 Task: Create a modern business presentation template.
Action: Mouse moved to (66, 137)
Screenshot: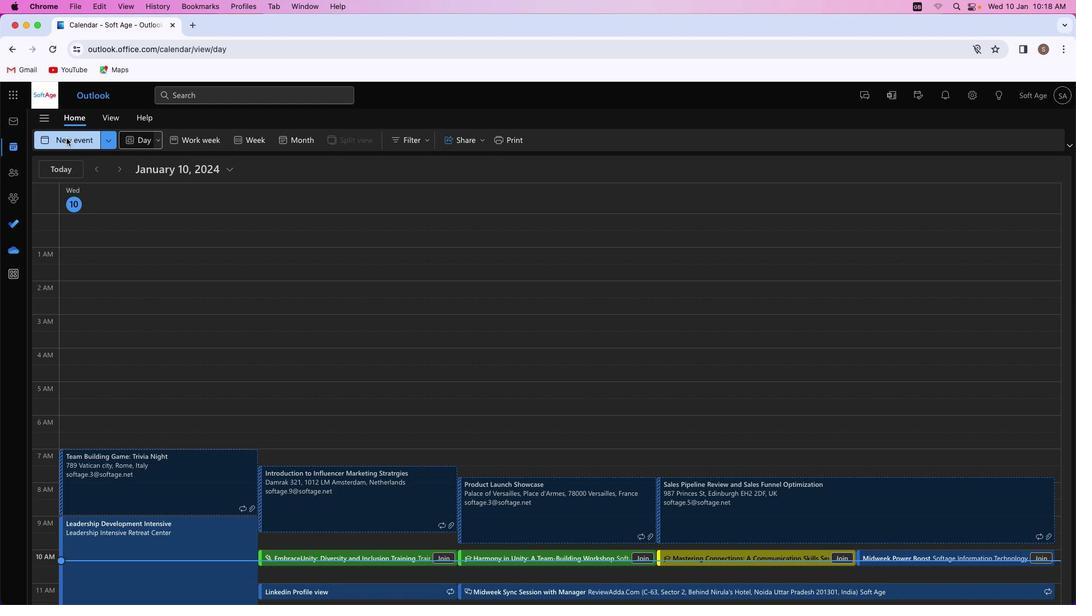 
Action: Mouse pressed left at (66, 137)
Screenshot: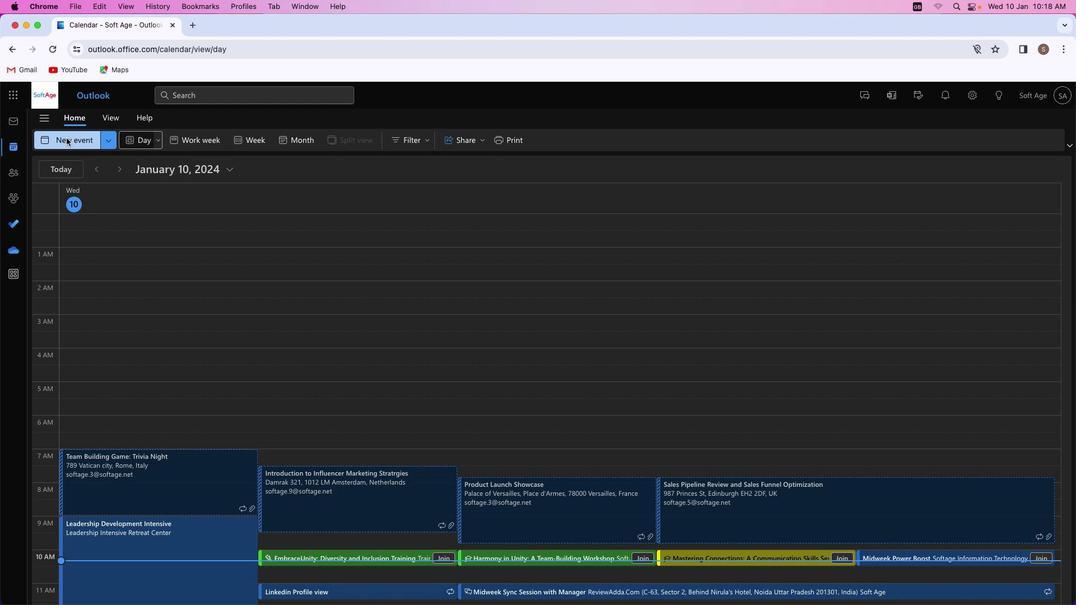 
Action: Mouse moved to (287, 205)
Screenshot: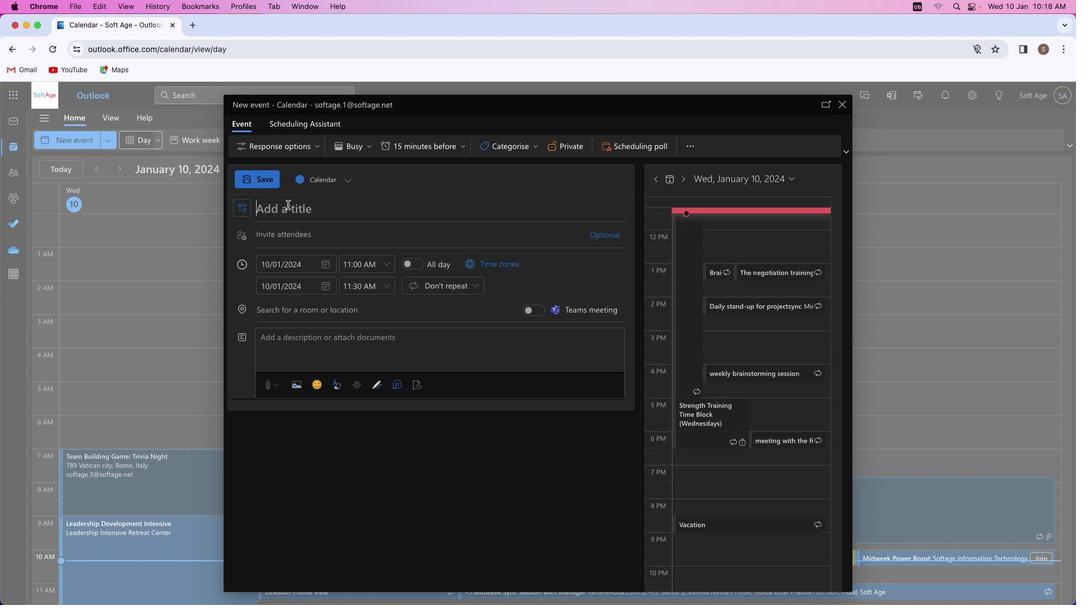 
Action: Mouse pressed left at (287, 205)
Screenshot: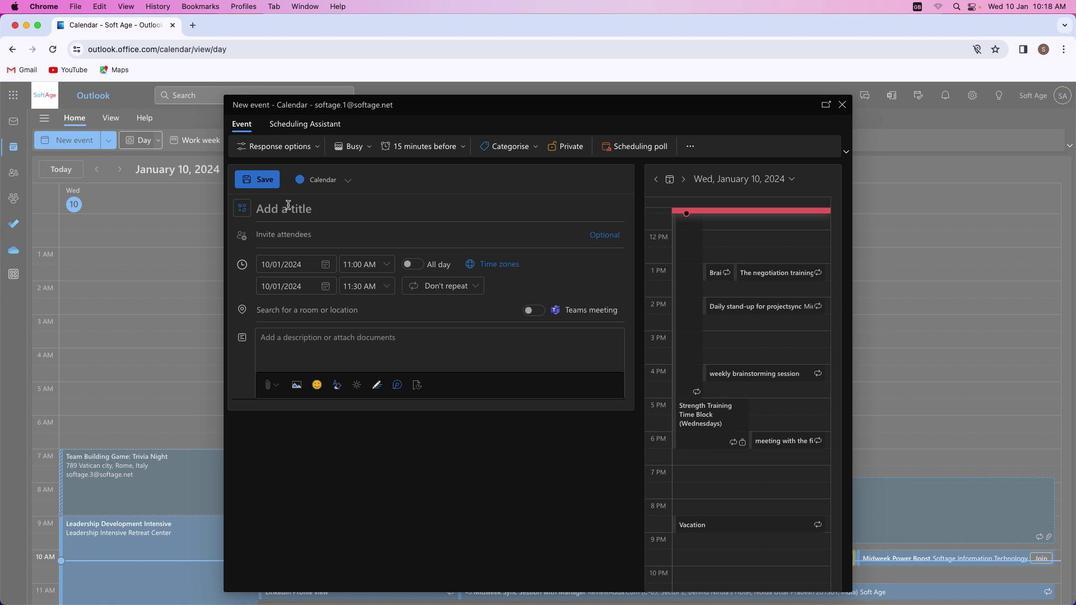 
Action: Key pressed Key.shift'S''o''l''v''e''r'Key.shift'S''p''h''e''r''e'Key.shift_r':'Key.spaceKey.shift_r'P''r''o''b''l''e''m''-'Key.shift'S''o''l''v''i''n''g'Key.spaceKey.shift'T''r''a''i''n''i''n''g'Key.space'f''o''r'Key.spaceKey.shift_r'P''e''a''k'Key.spaceKey.shift_r'P''e''r''f''o''r''m''a''n''c''e'
Screenshot: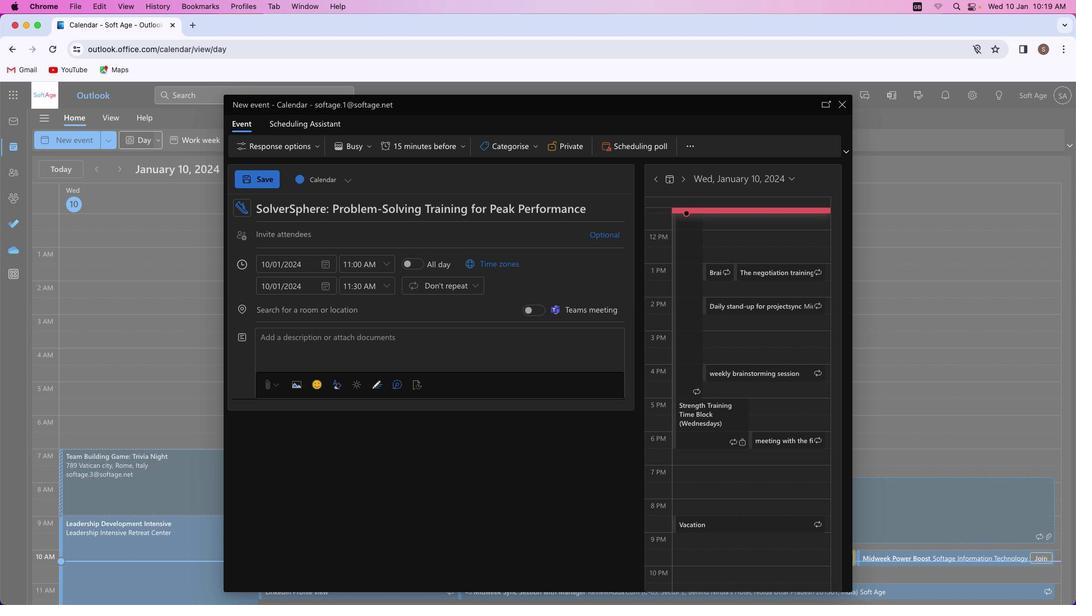 
Action: Mouse moved to (271, 235)
Screenshot: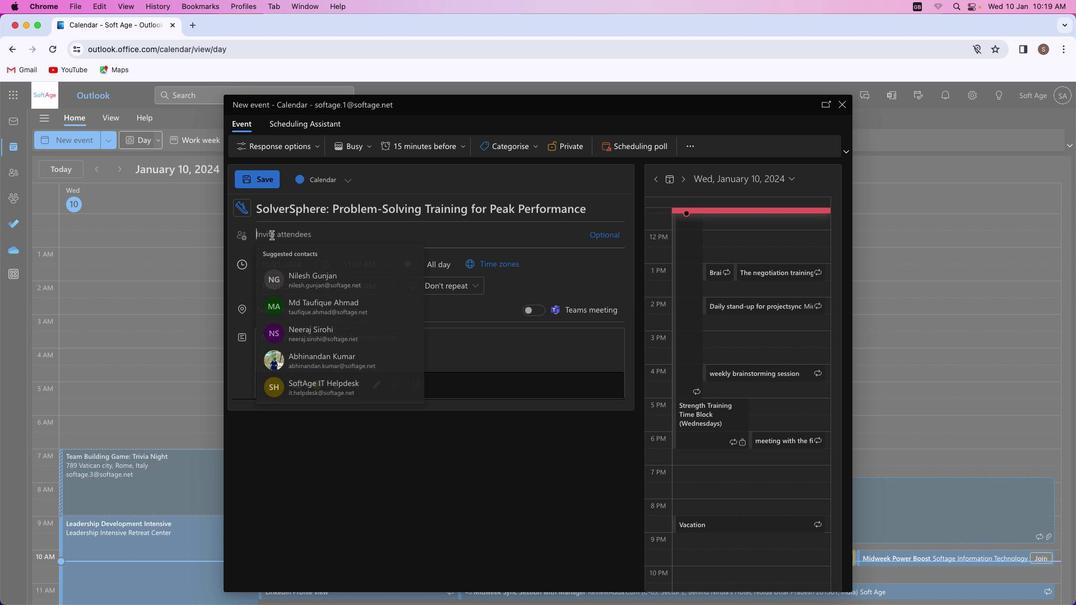 
Action: Mouse pressed left at (271, 235)
Screenshot: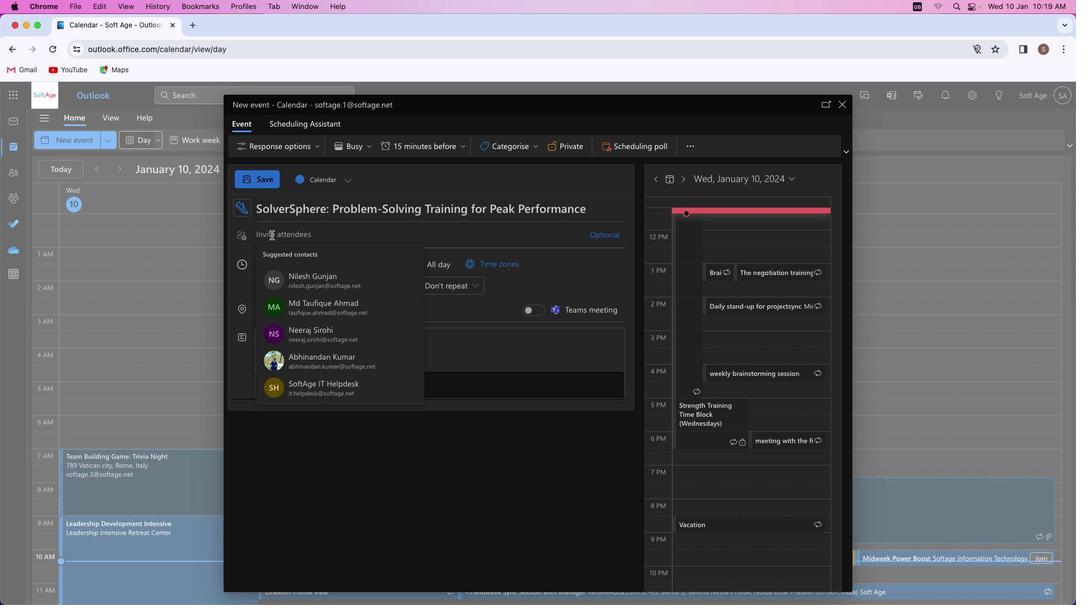 
Action: Key pressed 's''h''i''v''a''m''y''a''d''a'Key.space's''m'Key.leftKey.leftKey.backspaceKey.rightKey.rightKey.leftKey.left'v'Key.rightKey.right'4''1'Key.shift'@''o''u''t''l''o''o''k''.''c''o''m'
Screenshot: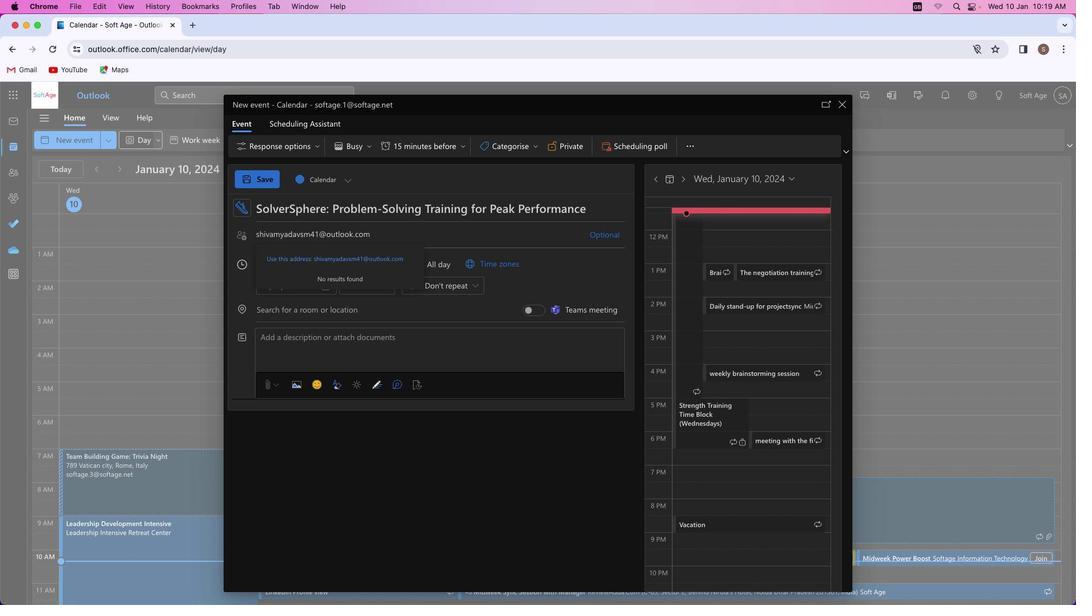 
Action: Mouse moved to (361, 254)
Screenshot: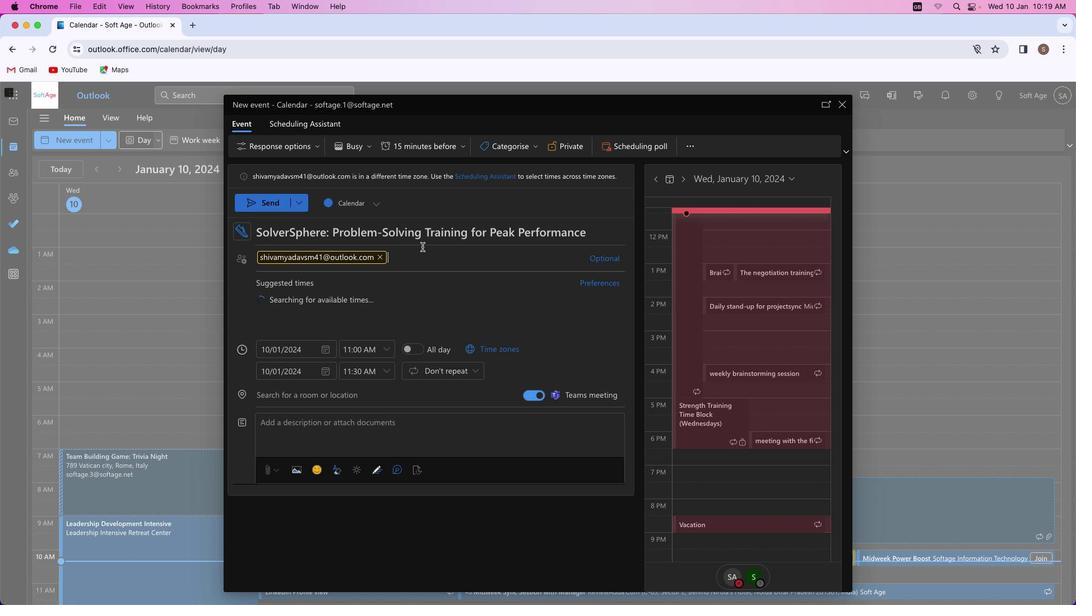
Action: Mouse pressed left at (361, 254)
Screenshot: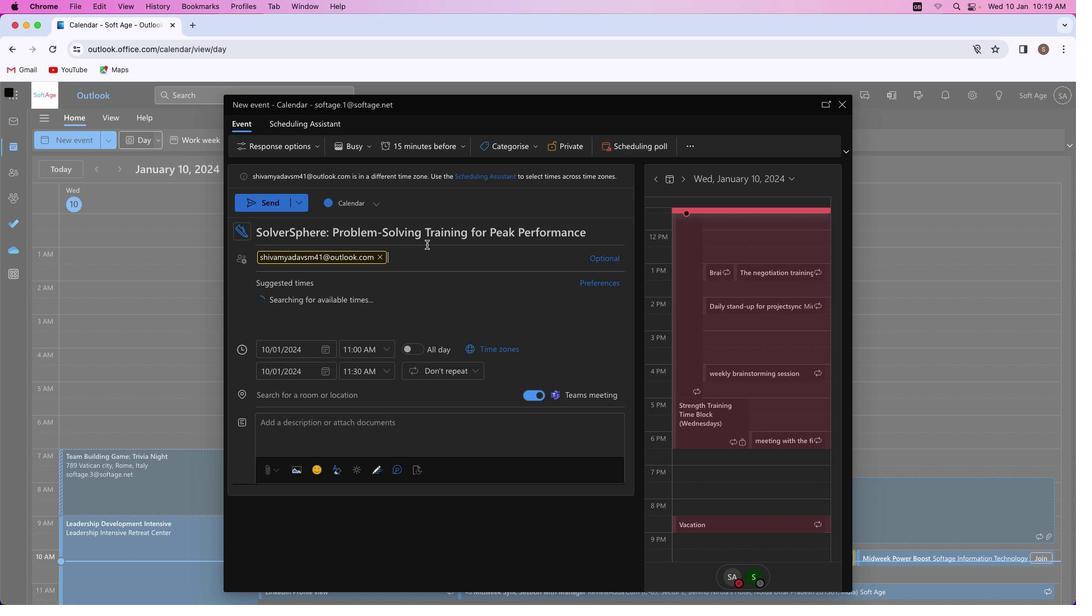 
Action: Mouse moved to (427, 244)
Screenshot: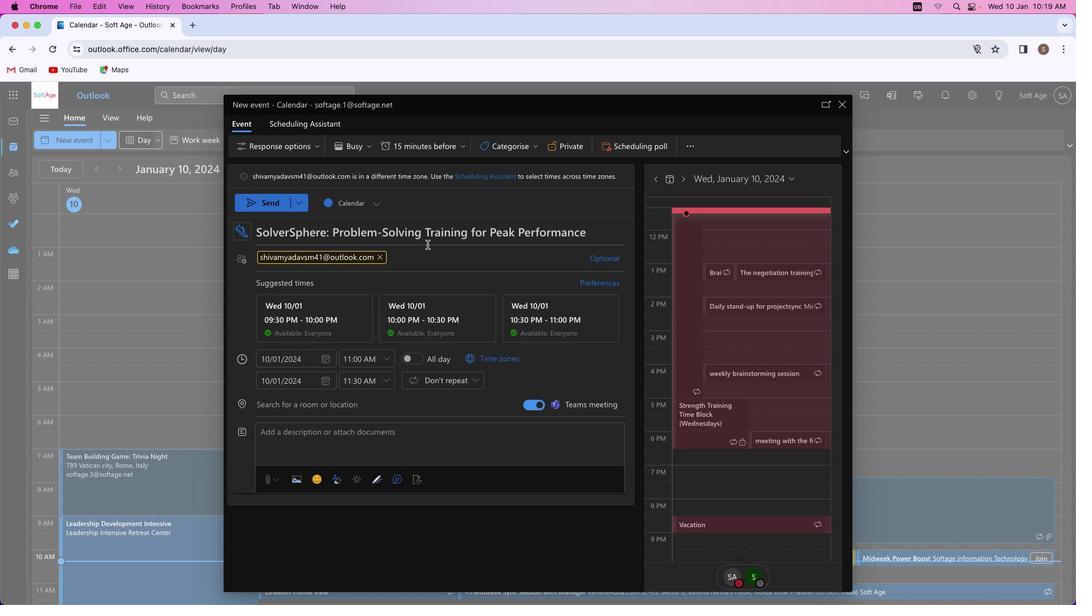 
Action: Key pressed Key.shift'A''k''a''s''h''r''a''j''p''u''t'Key.shift'@''o''u''t''l''o''o''k''.''c''o''m'
Screenshot: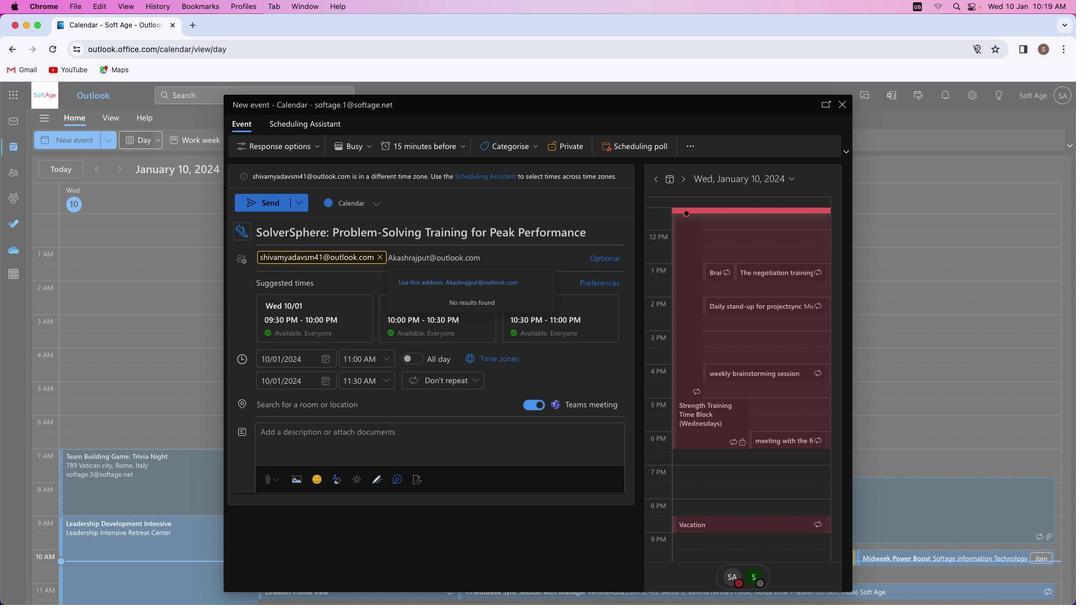 
Action: Mouse moved to (486, 280)
Screenshot: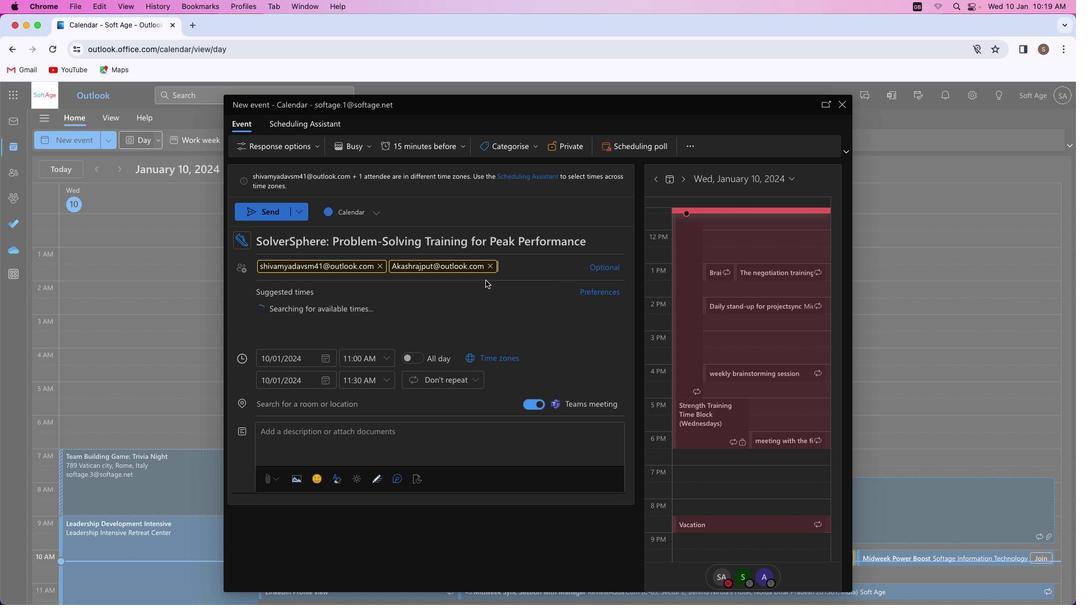
Action: Mouse pressed left at (486, 280)
Screenshot: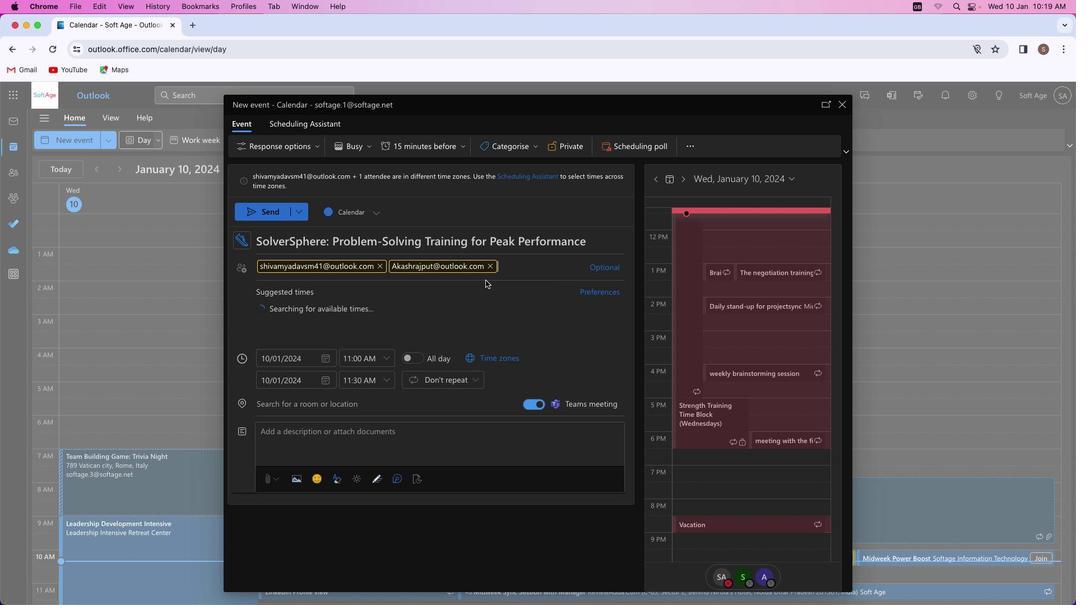 
Action: Mouse moved to (602, 268)
Screenshot: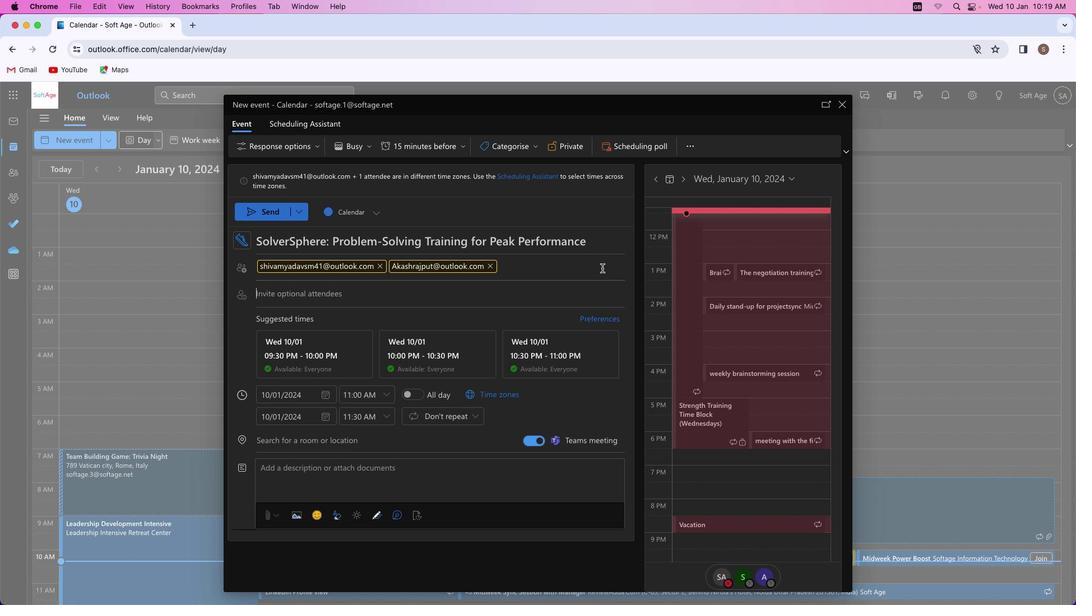 
Action: Mouse pressed left at (602, 268)
Screenshot: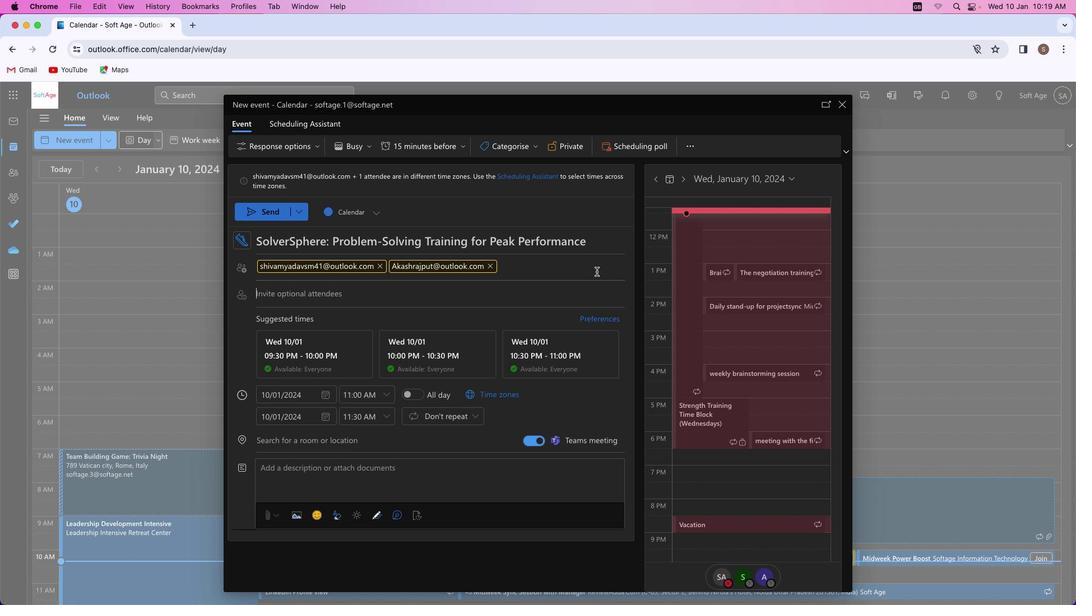 
Action: Mouse moved to (322, 293)
Screenshot: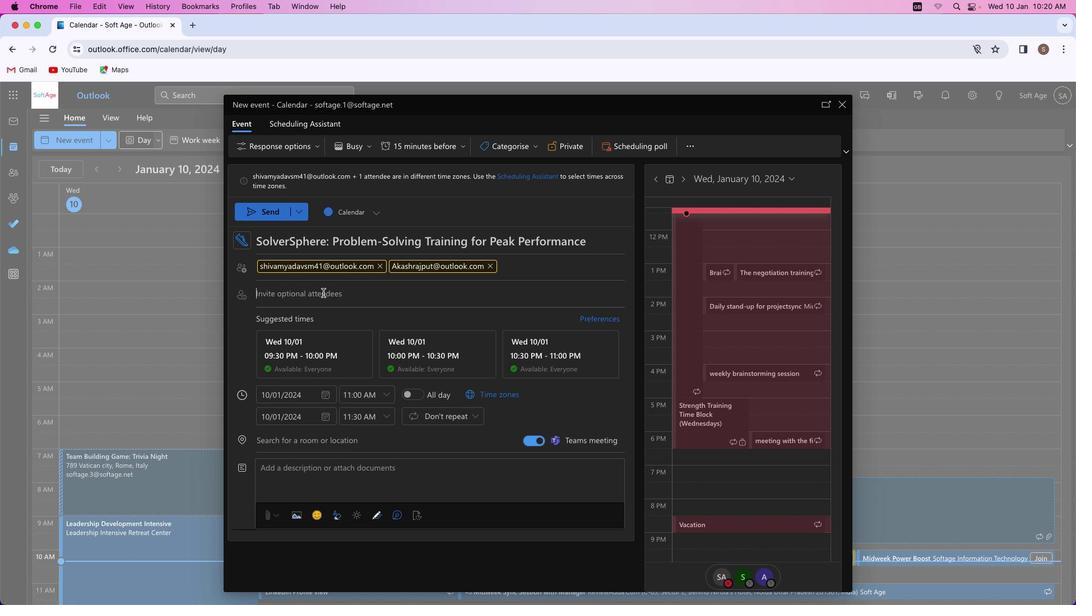 
Action: Key pressed Key.shift'M''u''k''k''u''n''d''1''0'Key.shift'@''o''u''t''l''o''o''k''c'Key.backspace'.''c''o''m'
Screenshot: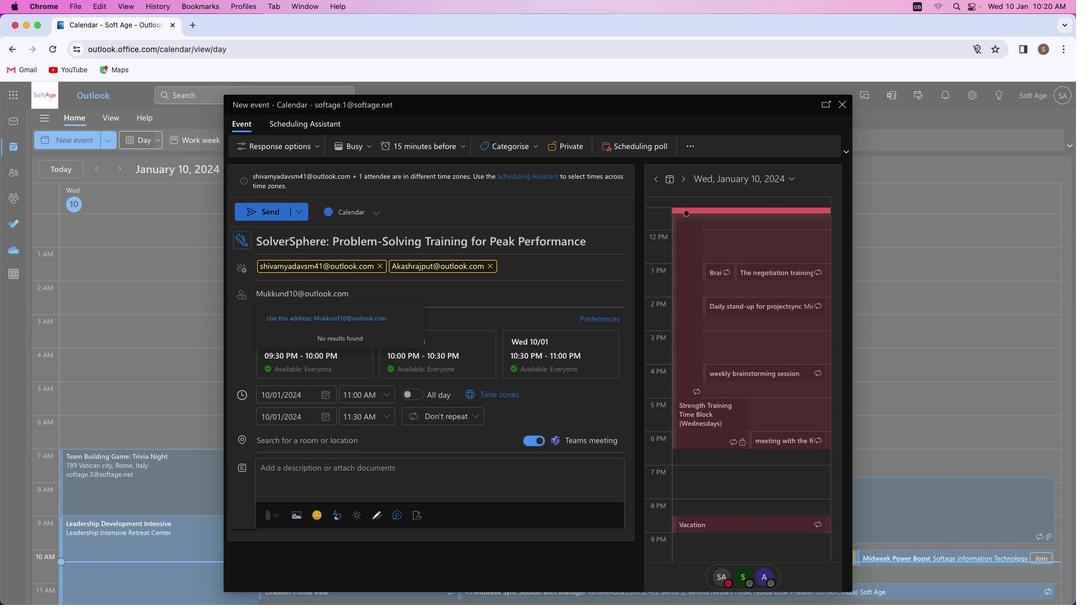 
Action: Mouse moved to (375, 316)
Screenshot: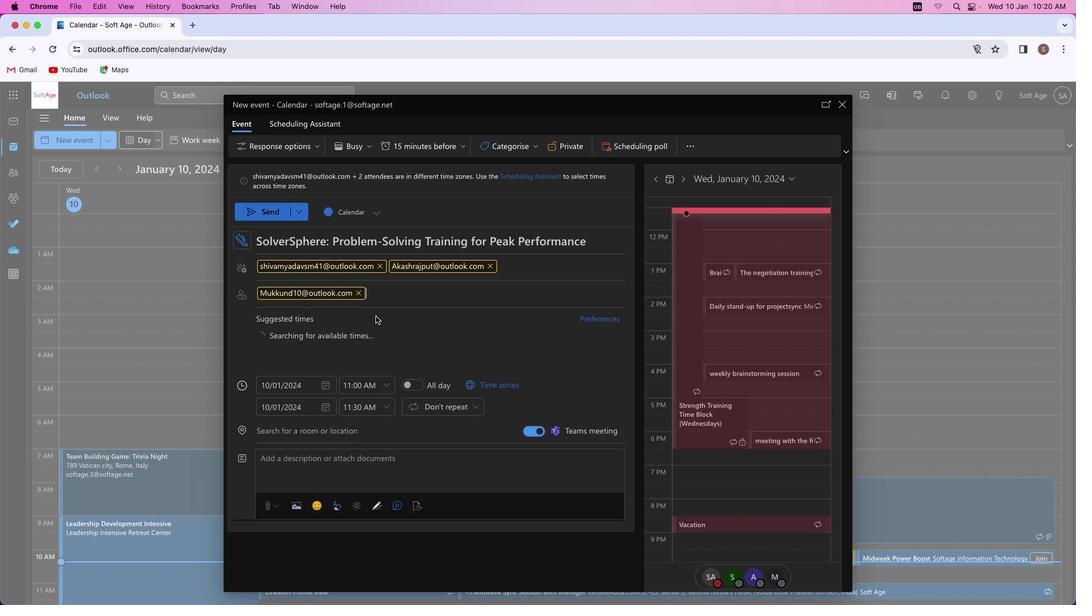 
Action: Mouse pressed left at (375, 316)
Screenshot: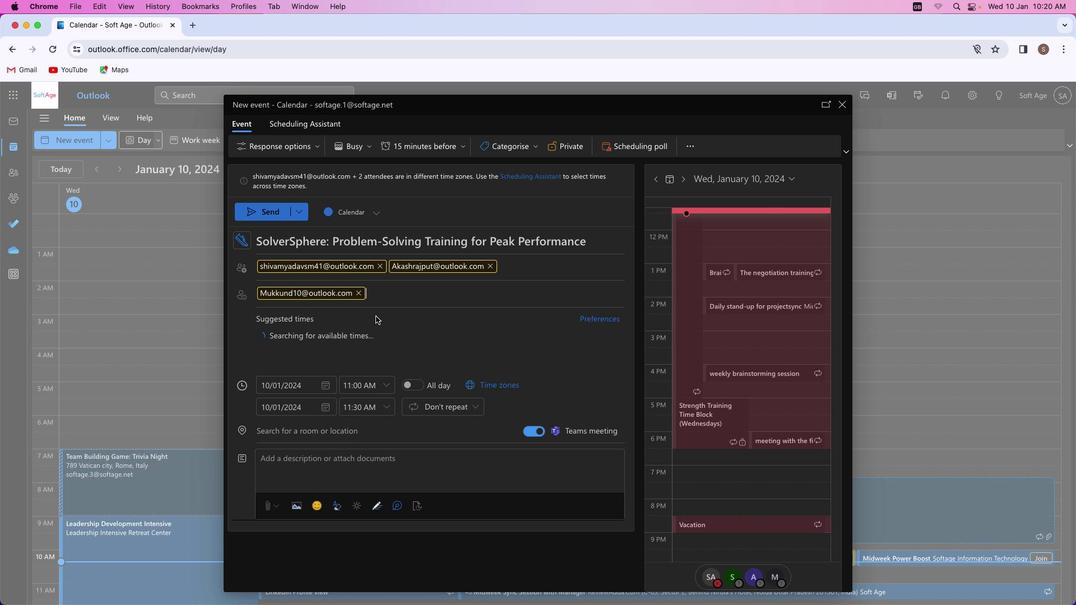 
Action: Mouse moved to (333, 439)
Screenshot: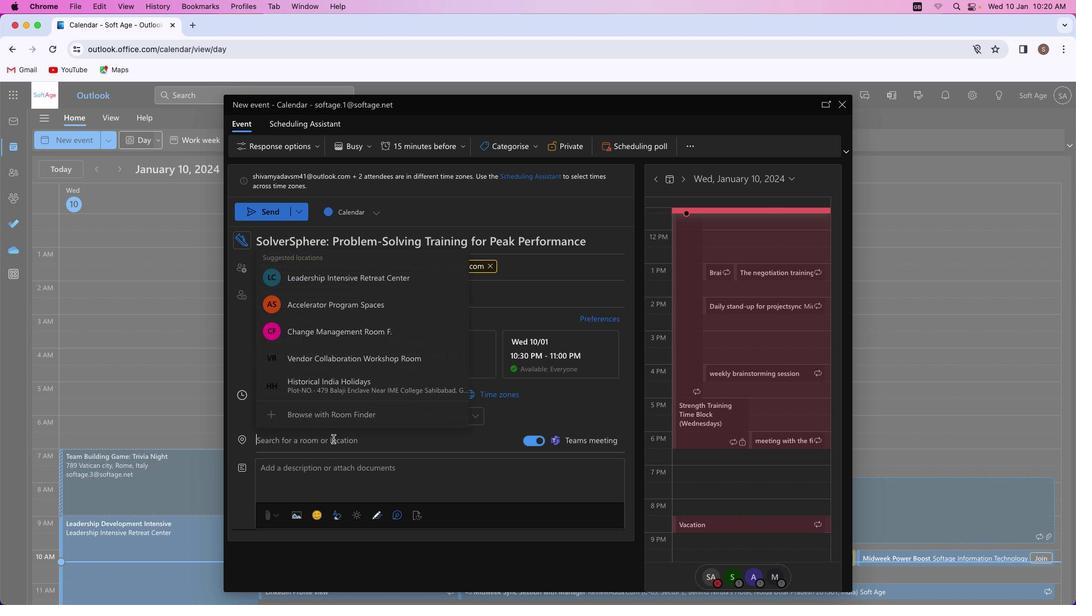 
Action: Mouse pressed left at (333, 439)
Screenshot: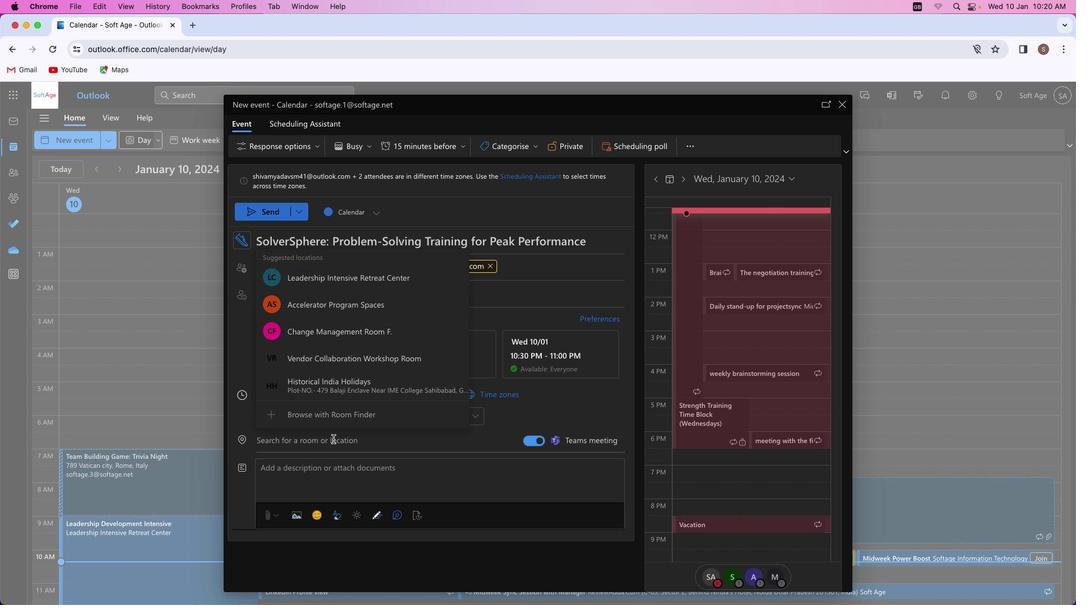 
Action: Key pressed Key.shift'T''r''a''i''n''i''n''g'
Screenshot: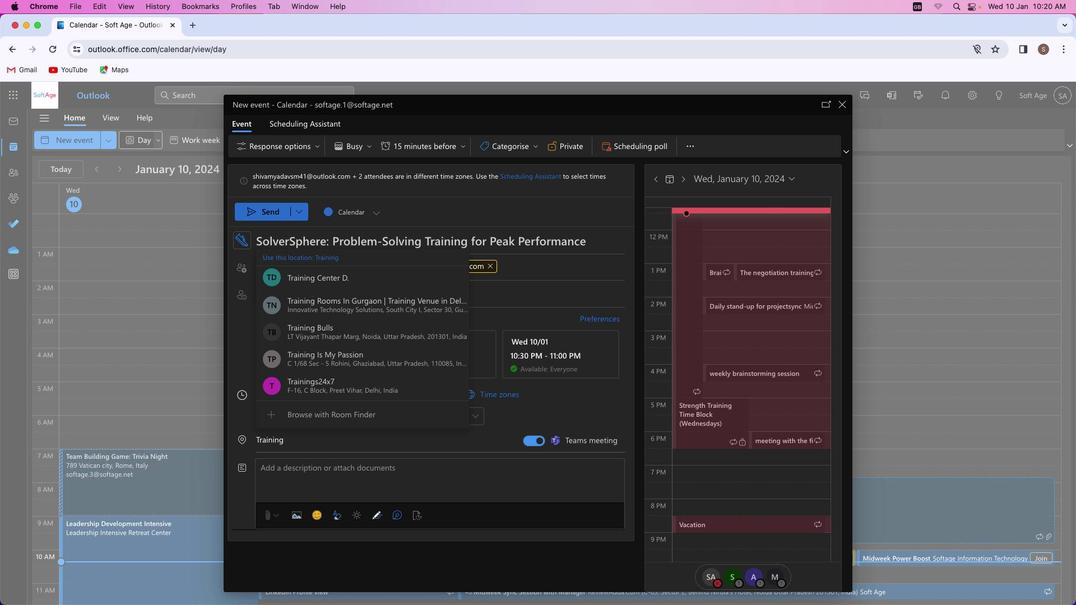 
Action: Mouse moved to (337, 316)
Screenshot: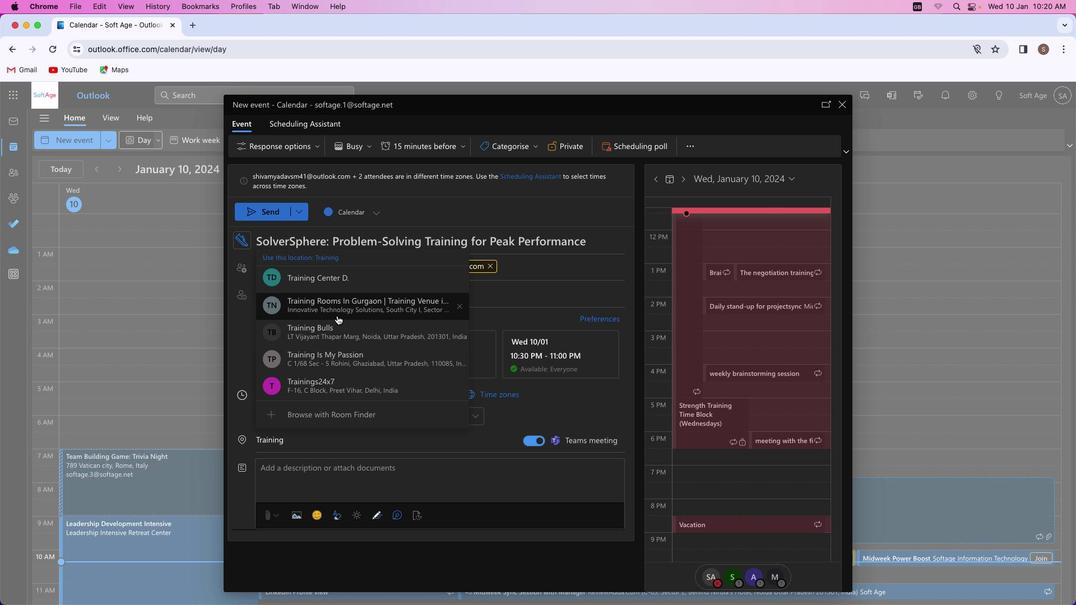 
Action: Mouse pressed left at (337, 316)
Screenshot: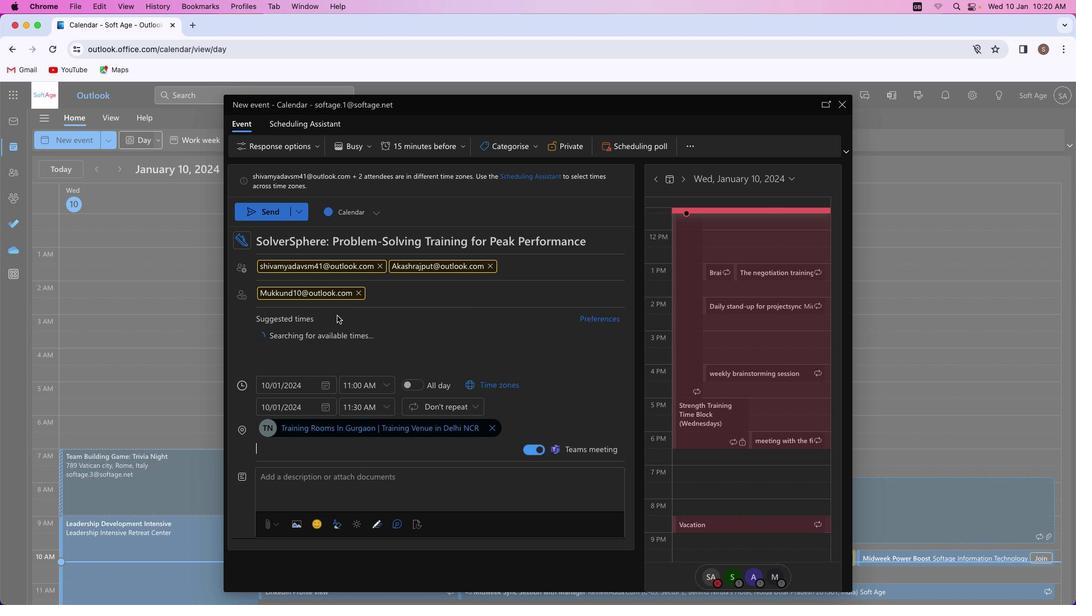 
Action: Mouse moved to (353, 494)
Screenshot: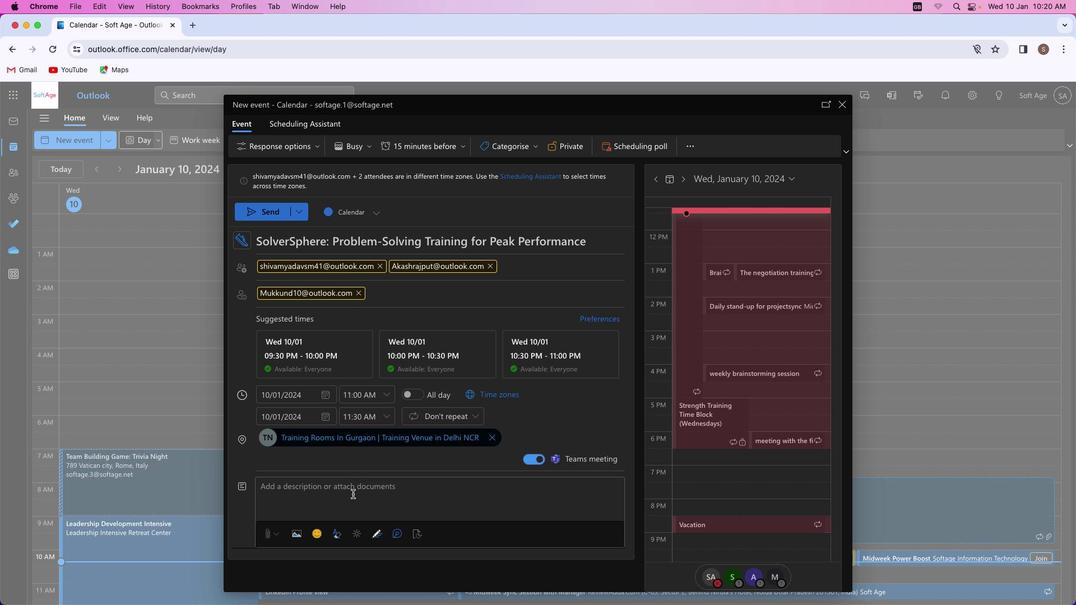 
Action: Mouse pressed left at (353, 494)
Screenshot: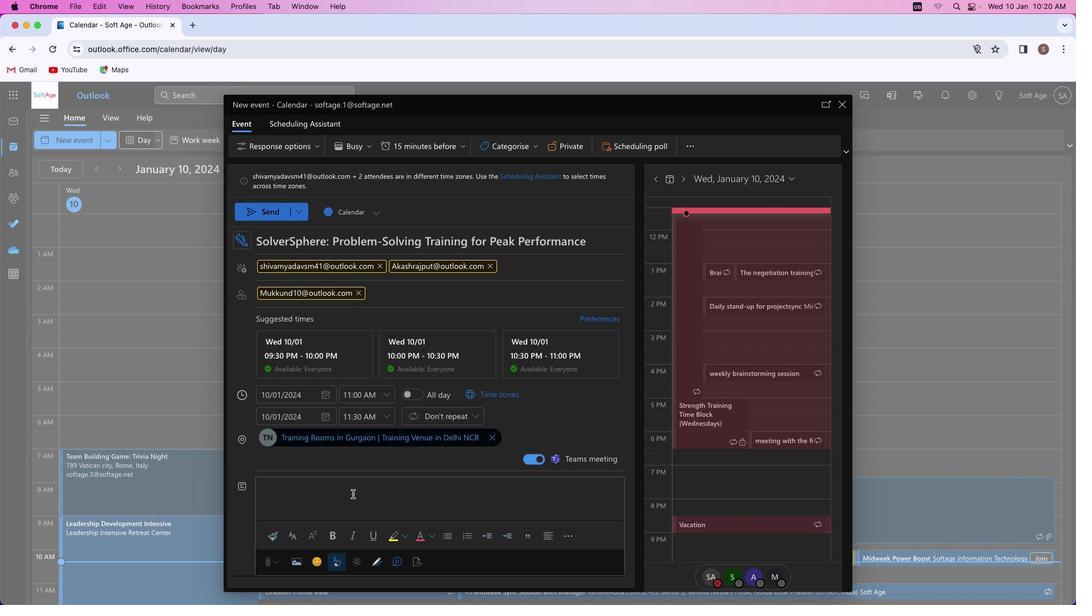 
Action: Key pressed Key.shift_r'U''n''l''e''a''s''h'Key.space't''h''e'Key.space'p''o''w''e''r'Key.space'o''f'Key.space's''t''r''a''t''e''g''i''c'Key.space't''h''i''n''k''i''n''g'Key.space'a''n''d'Key.space'c''o''l''l''a''b''o''r''a''t''i''o''v'Key.leftKey.backspaceKey.right'e'Key.space'p''r''o''b''l''e''m''-''s''o''l''v''i''n''g'Key.space'i''n'Key.space'o''u''r'Key.space't''r''a''i''n''i''n''g''.'Key.spaceKey.shift'E''q''u''i''p'Key.space'y''o''u''r'Key.space't''e''a''m'Key.space'w''i''t''h'Key.space't''o''o''l''s'Key.space't''o'Key.space't''a''c''k''l''e'Key.space'c''h''a''l''l''e''n''g''e''s'Key.space'e''f''f''e''c''t''i''v''e''l''y'Key.space'a''n''d'Key.space'd''r''i''v''e'Key.space'i''n''n''o''v''a''t''i''o''n''.'
Screenshot: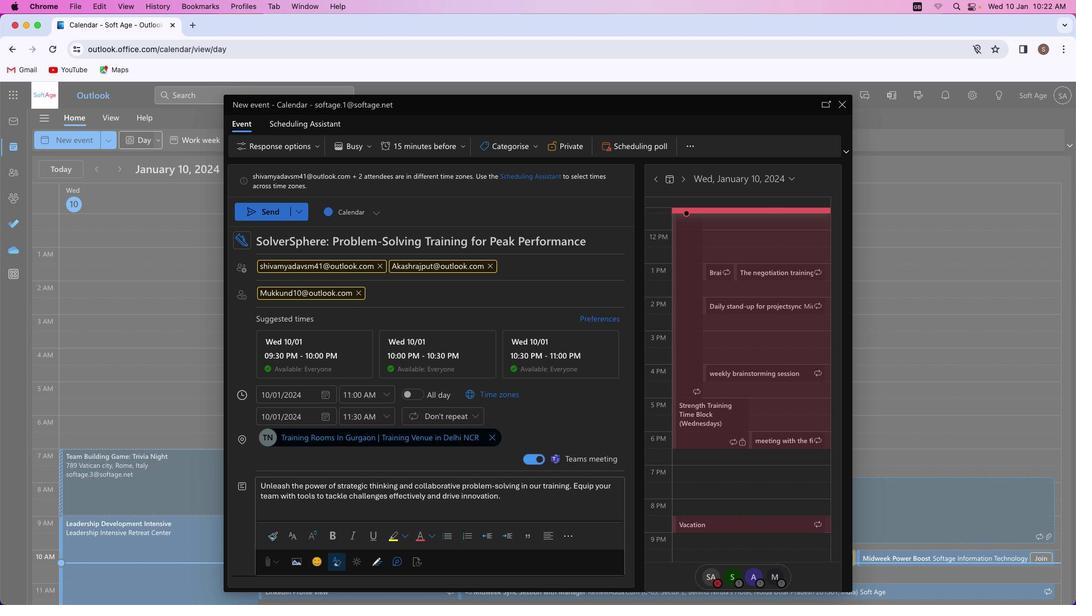 
Action: Mouse moved to (570, 487)
Screenshot: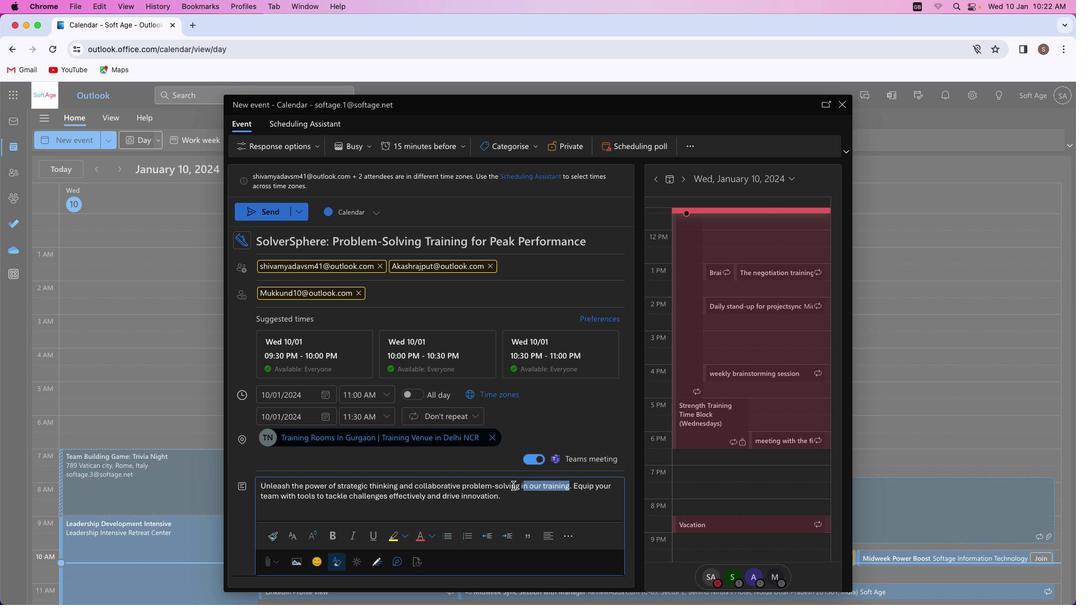 
Action: Mouse pressed left at (570, 487)
Screenshot: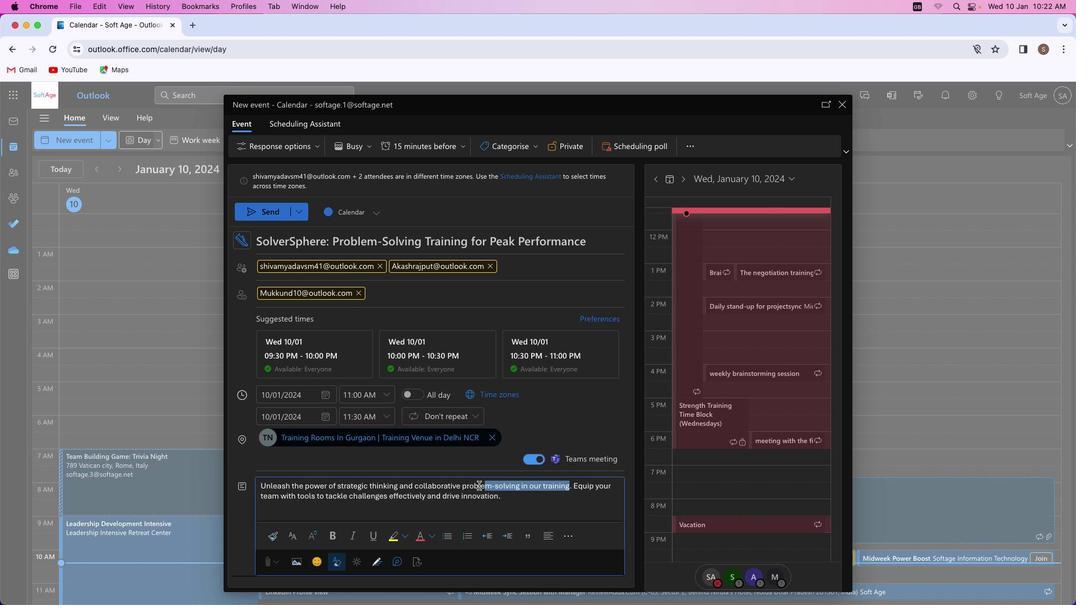 
Action: Mouse moved to (333, 536)
Screenshot: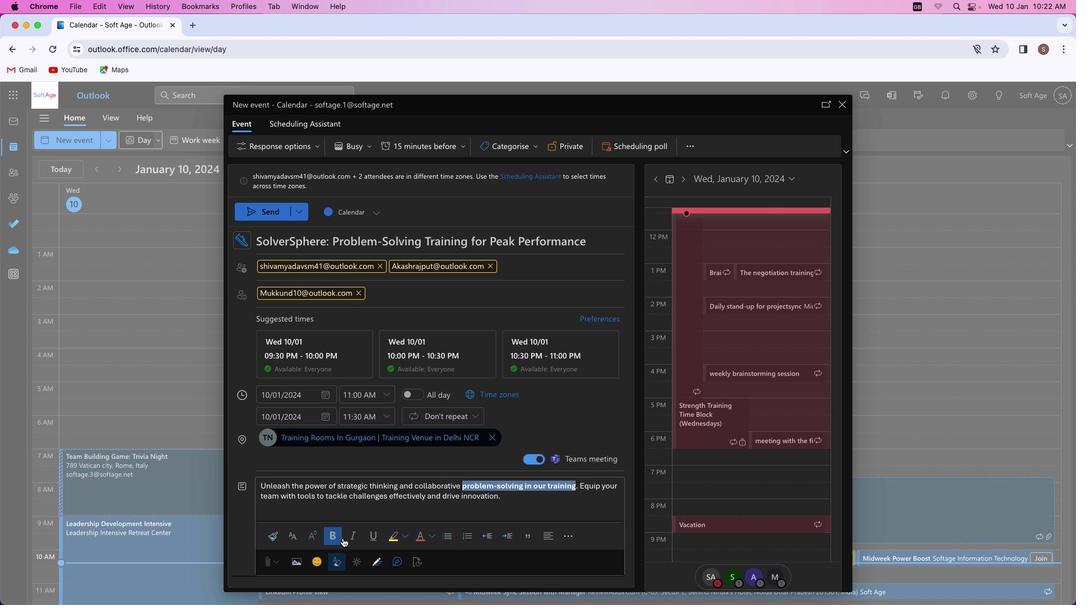 
Action: Mouse pressed left at (333, 536)
Screenshot: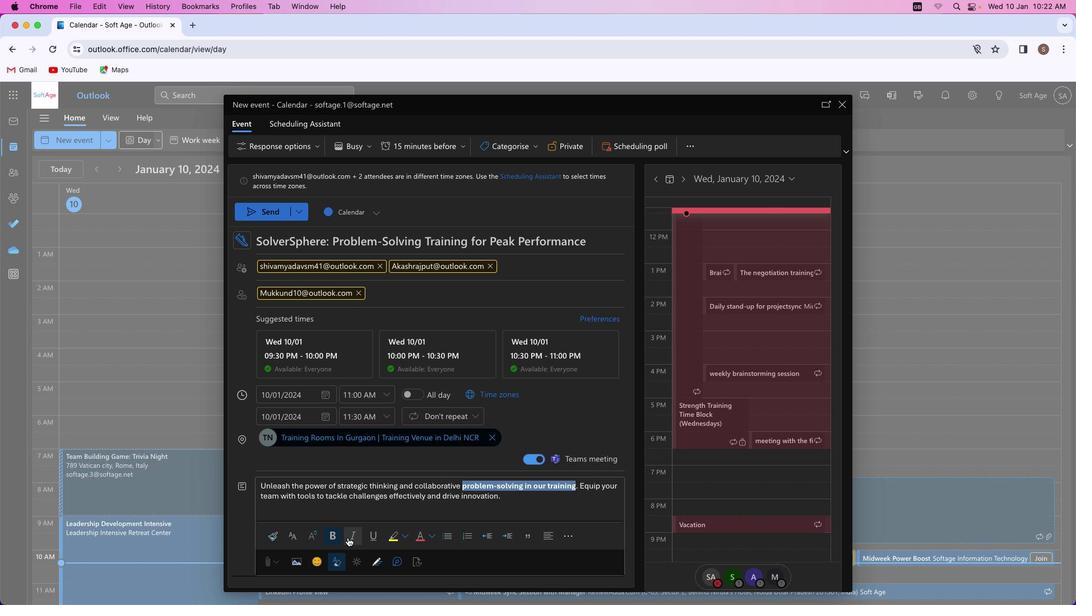 
Action: Mouse moved to (349, 537)
Screenshot: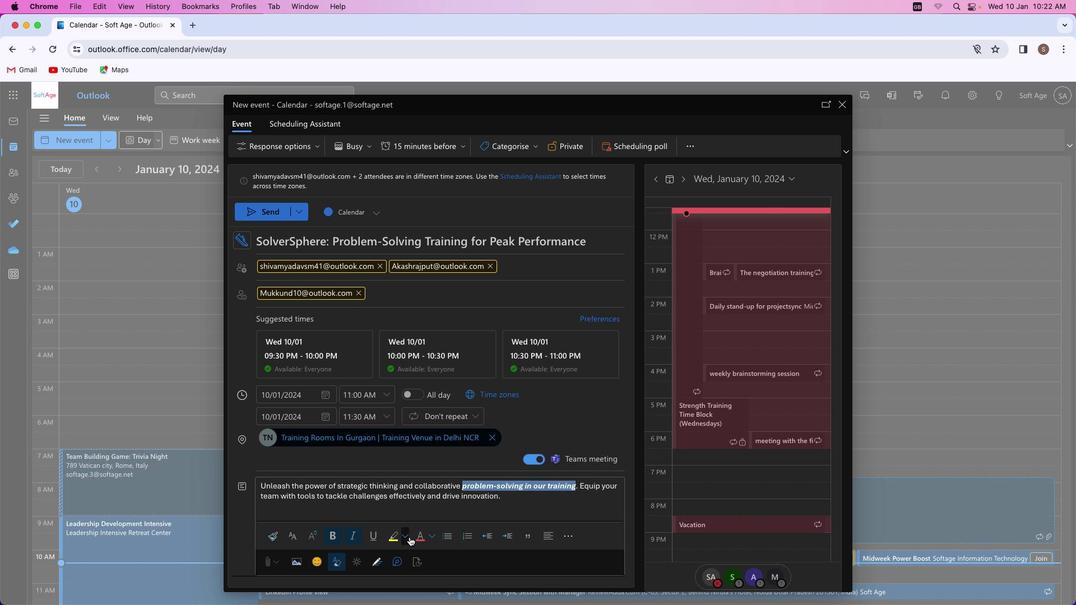 
Action: Mouse pressed left at (349, 537)
Screenshot: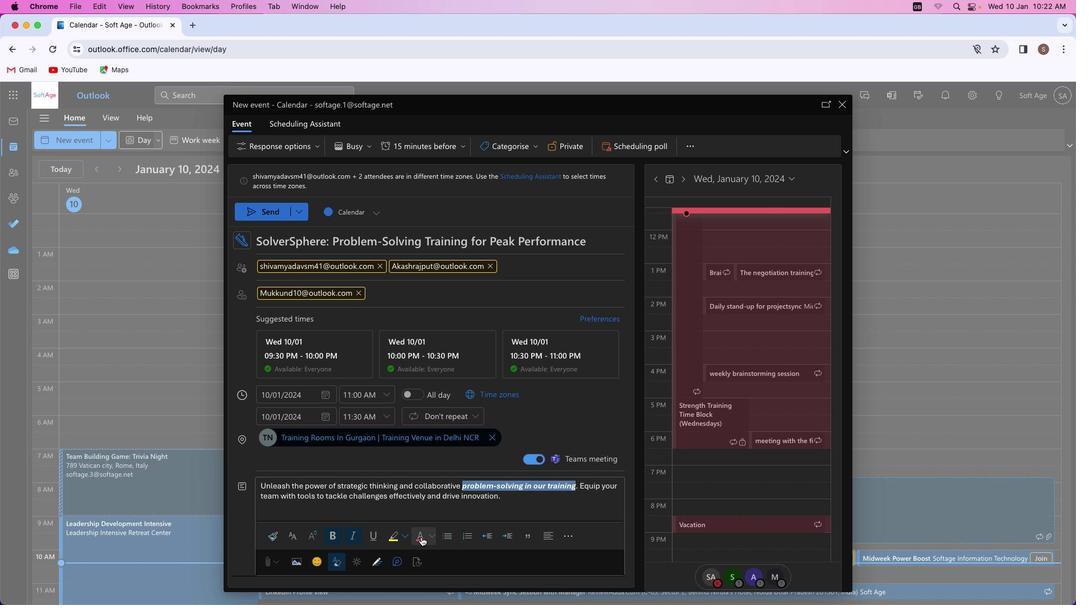 
Action: Mouse moved to (434, 535)
Screenshot: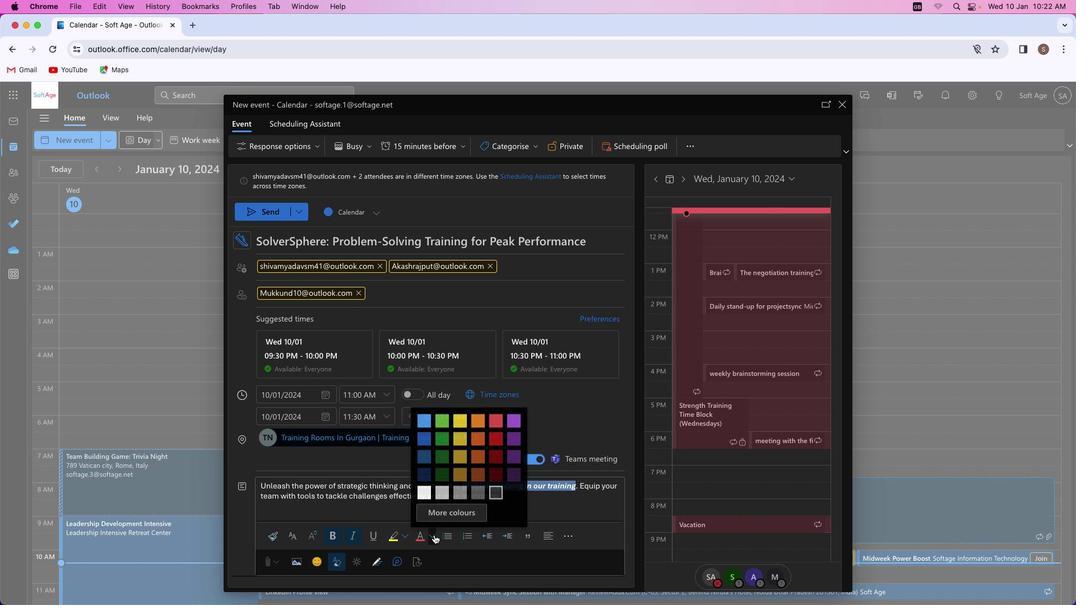 
Action: Mouse pressed left at (434, 535)
Screenshot: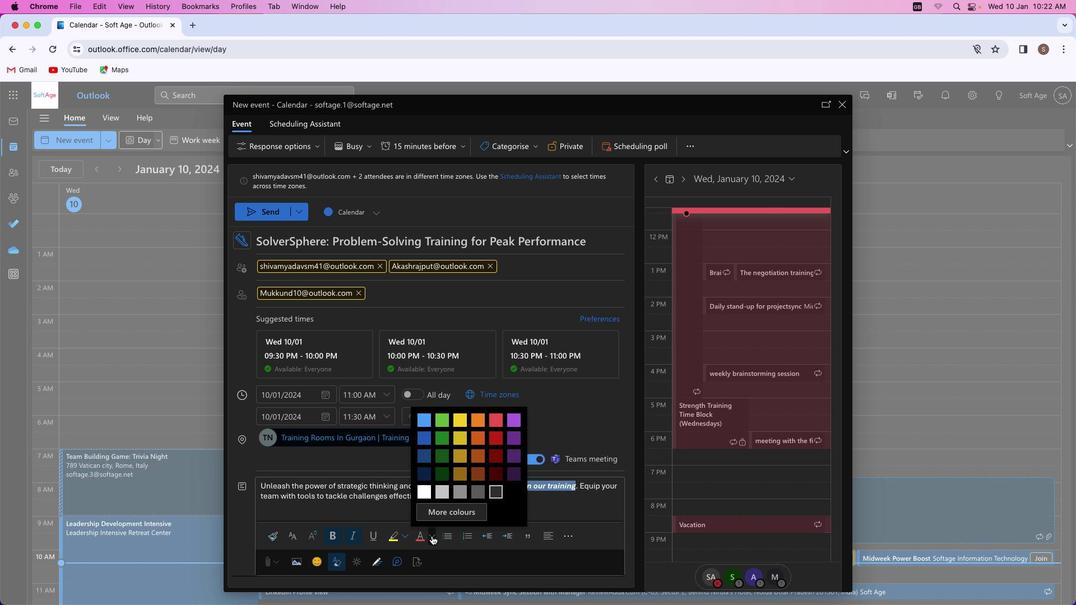 
Action: Mouse moved to (445, 473)
Screenshot: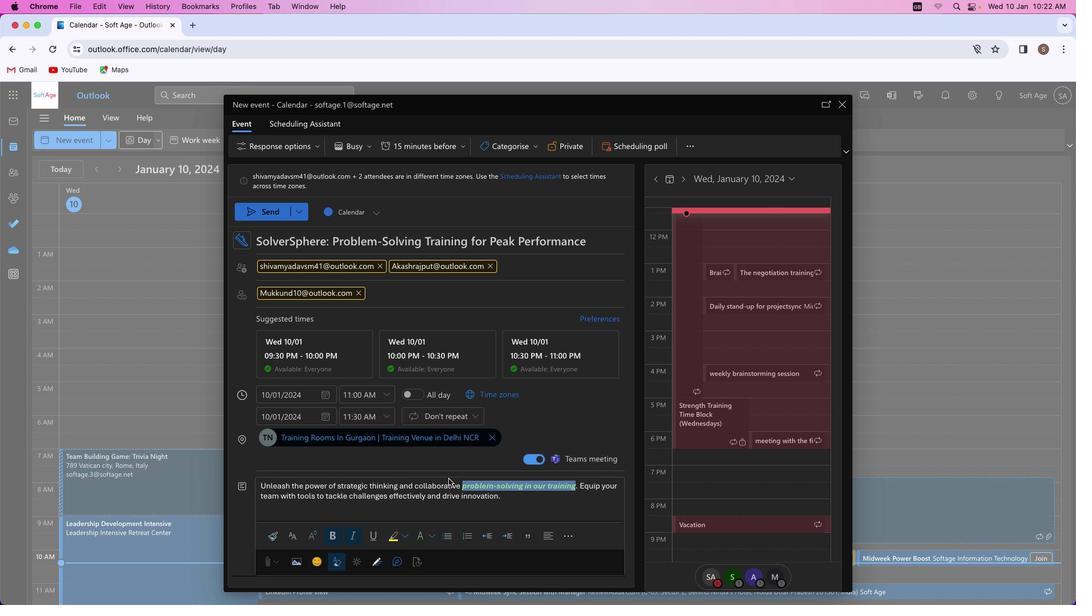 
Action: Mouse pressed left at (445, 473)
Screenshot: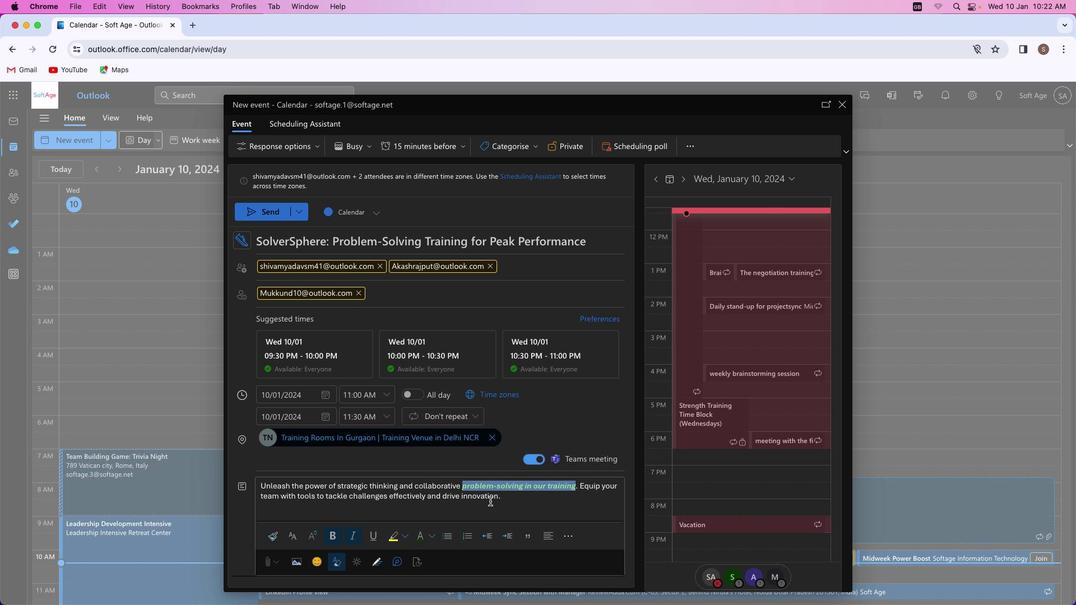 
Action: Mouse moved to (517, 506)
Screenshot: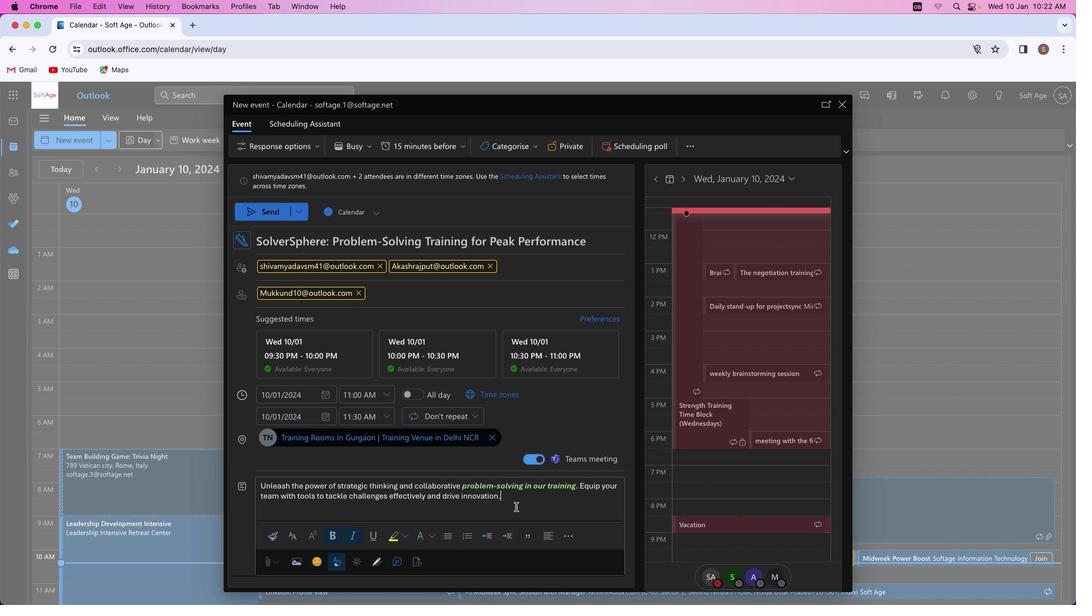 
Action: Mouse pressed left at (517, 506)
Screenshot: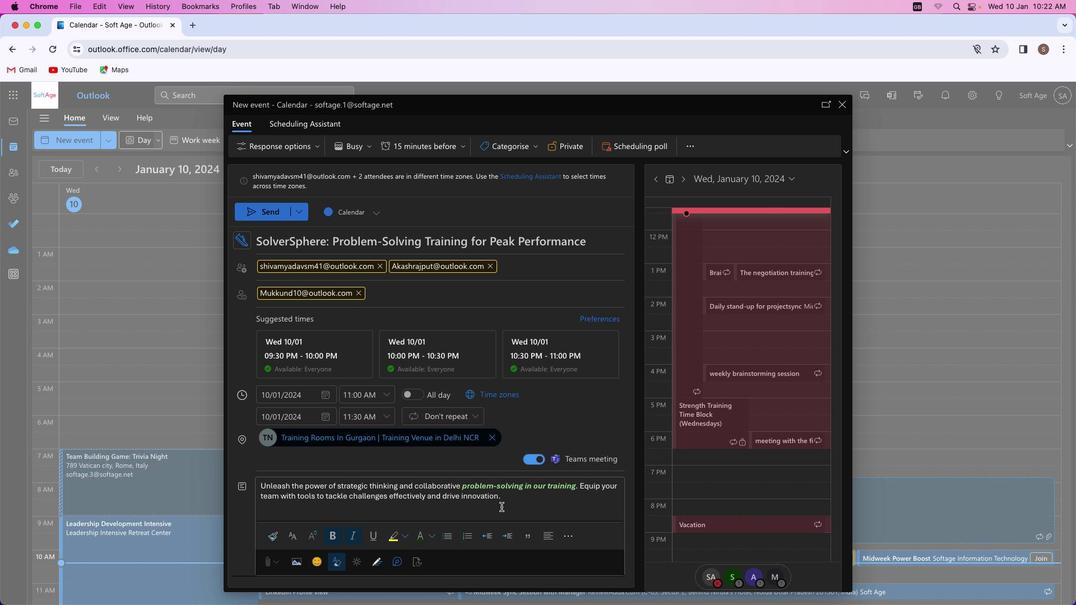 
Action: Mouse moved to (513, 498)
Screenshot: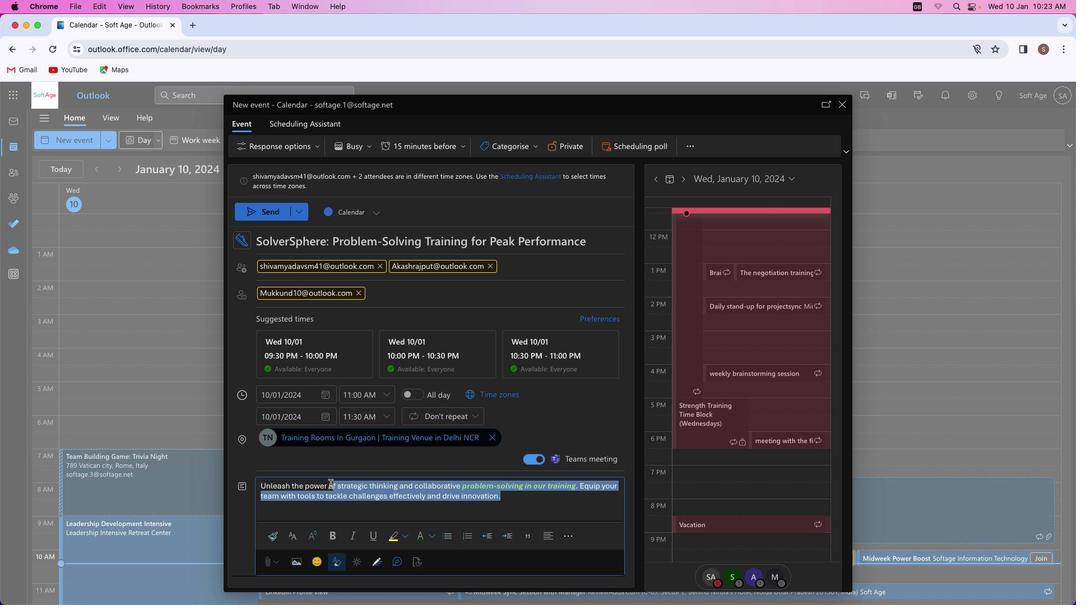 
Action: Mouse pressed left at (513, 498)
Screenshot: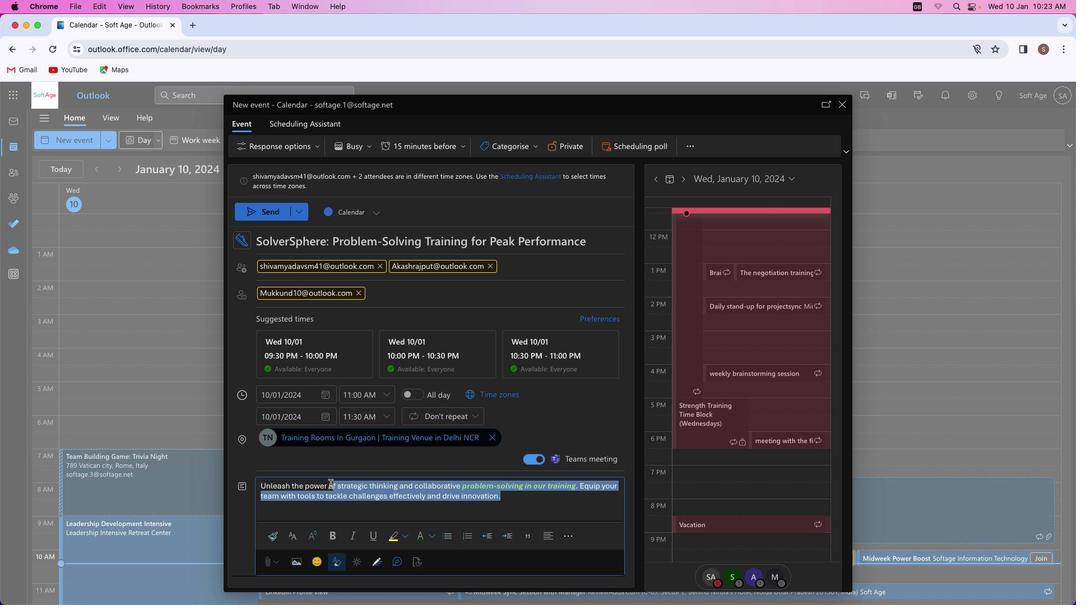 
Action: Mouse moved to (270, 536)
Screenshot: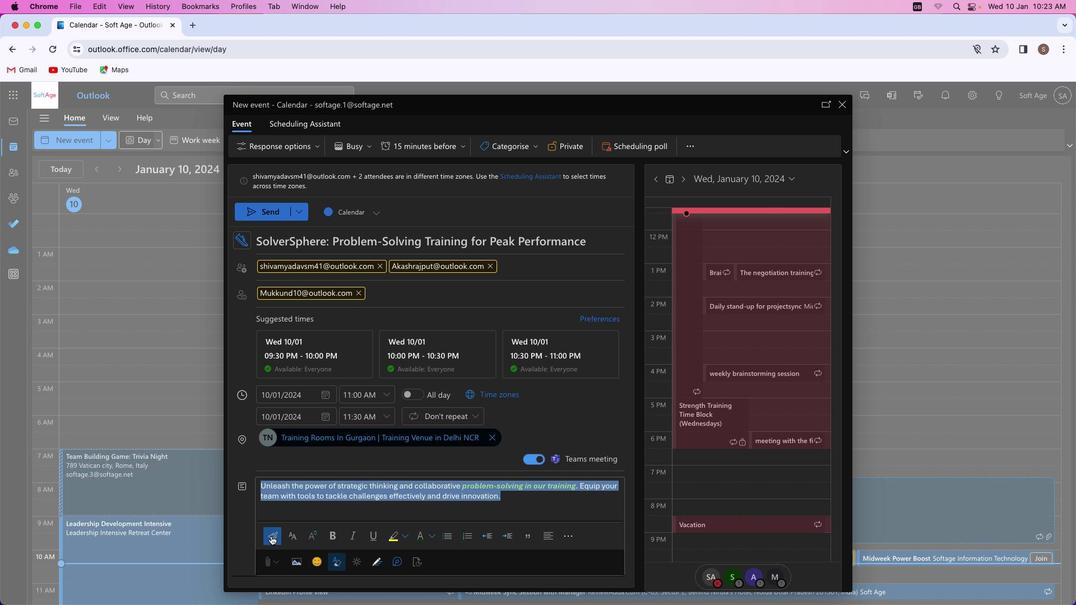 
Action: Mouse pressed left at (270, 536)
Screenshot: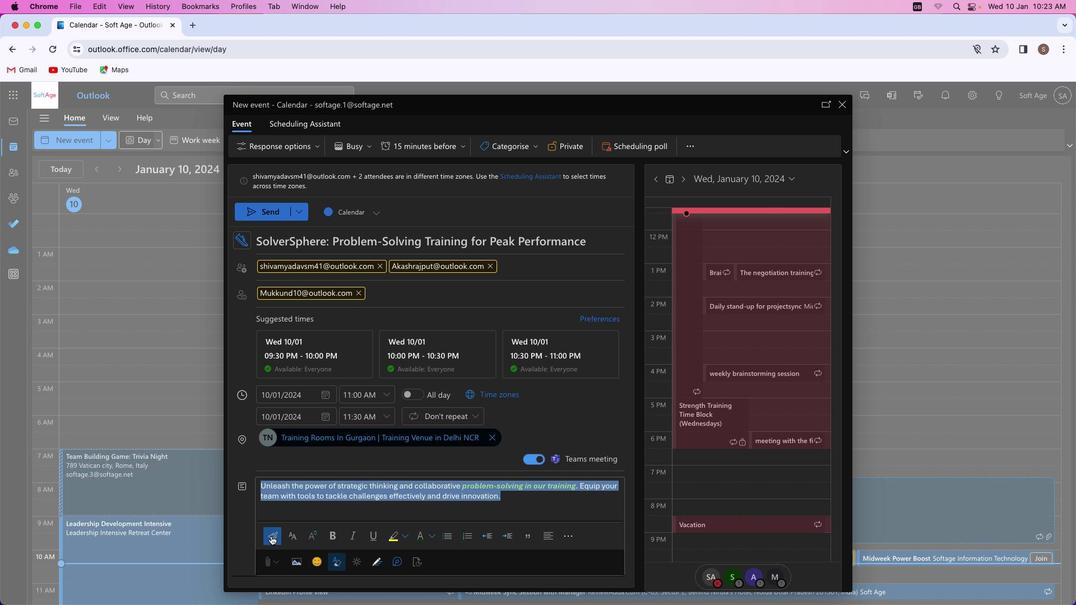 
Action: Mouse moved to (316, 494)
Screenshot: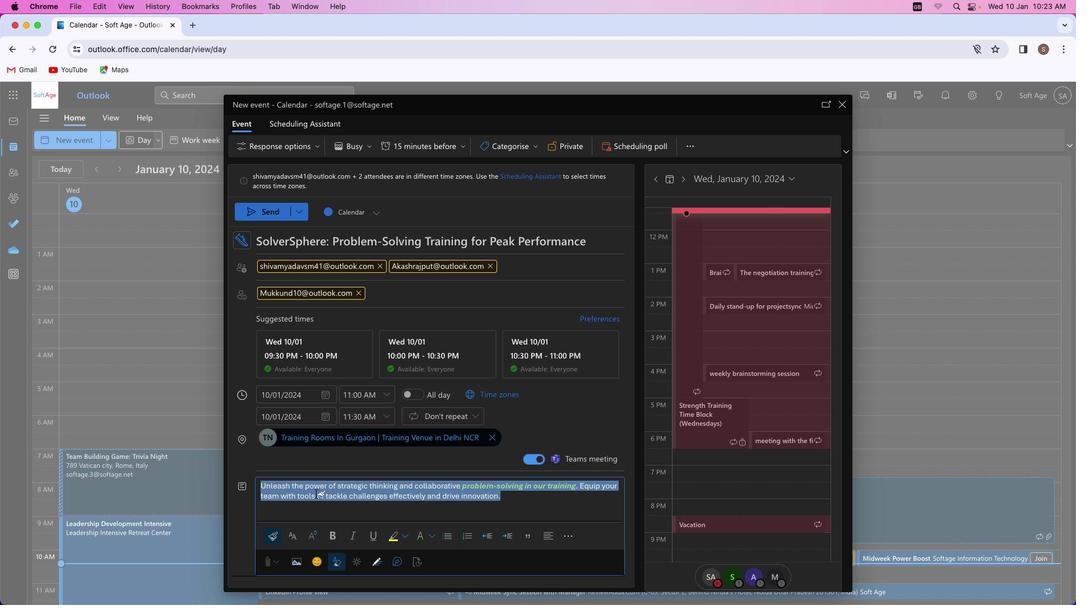 
Action: Mouse pressed left at (316, 494)
Screenshot: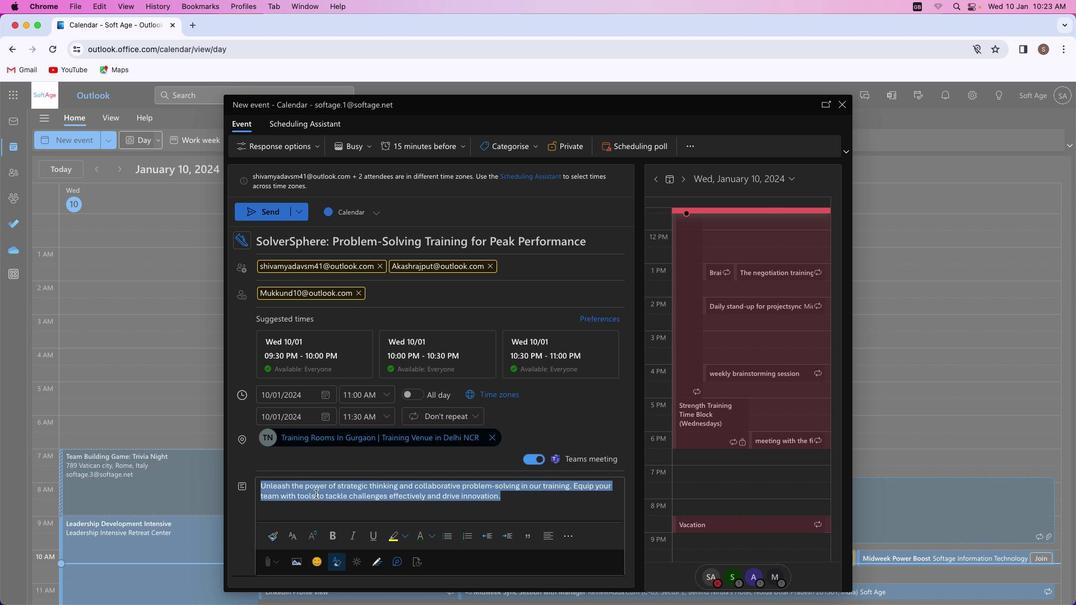 
Action: Mouse moved to (404, 534)
Screenshot: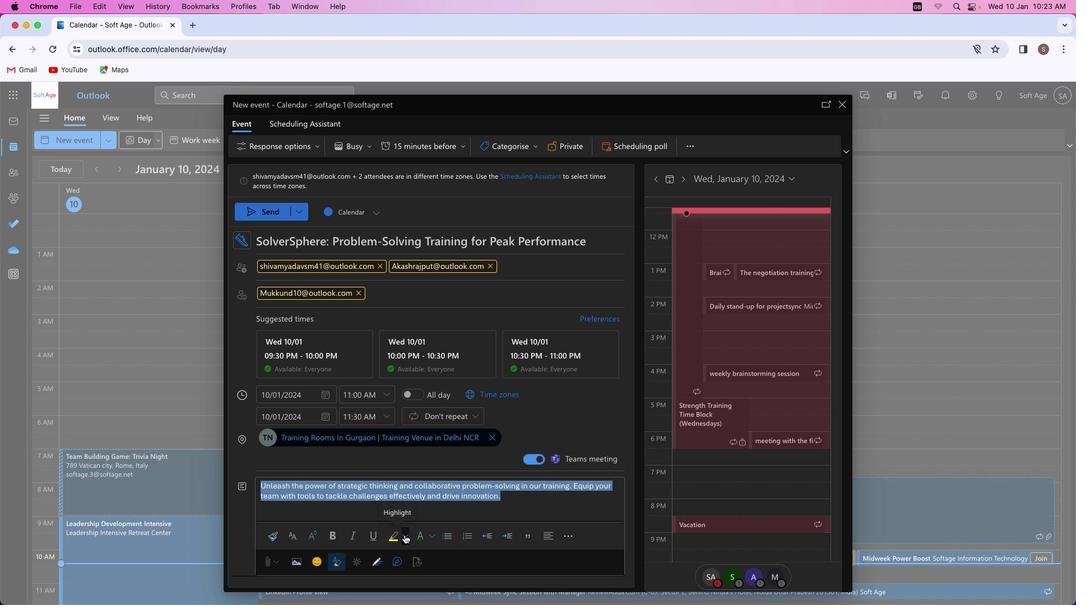 
Action: Mouse pressed left at (404, 534)
Screenshot: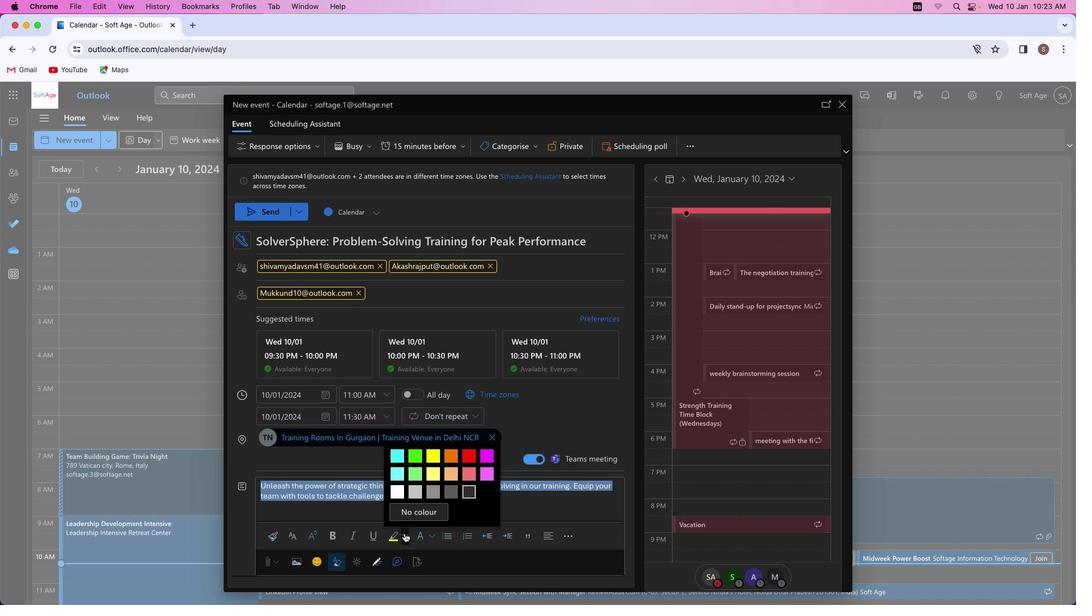 
Action: Mouse moved to (411, 490)
Screenshot: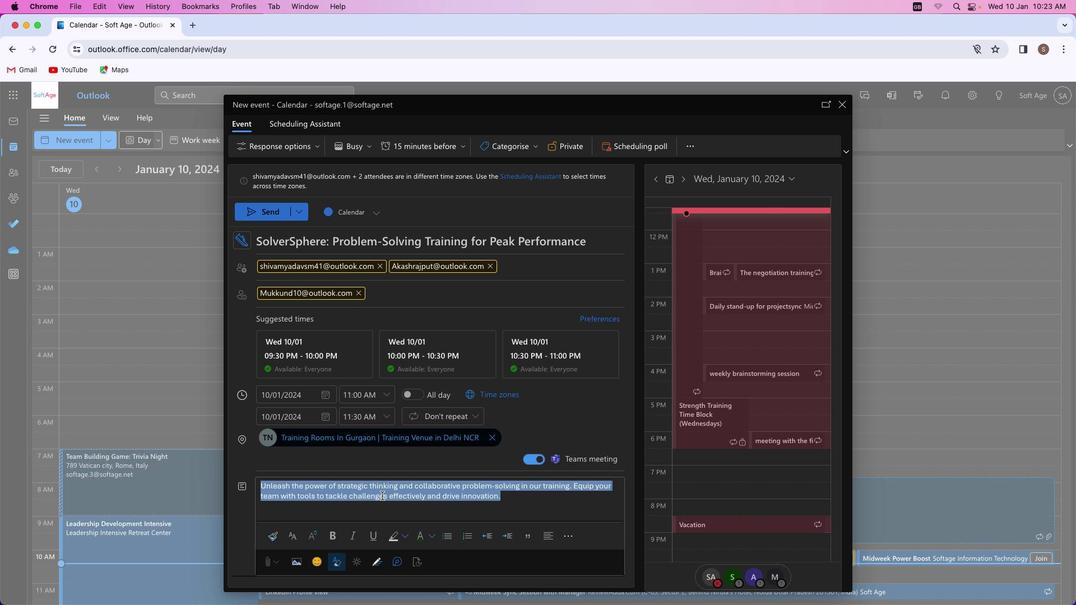 
Action: Mouse pressed left at (411, 490)
Screenshot: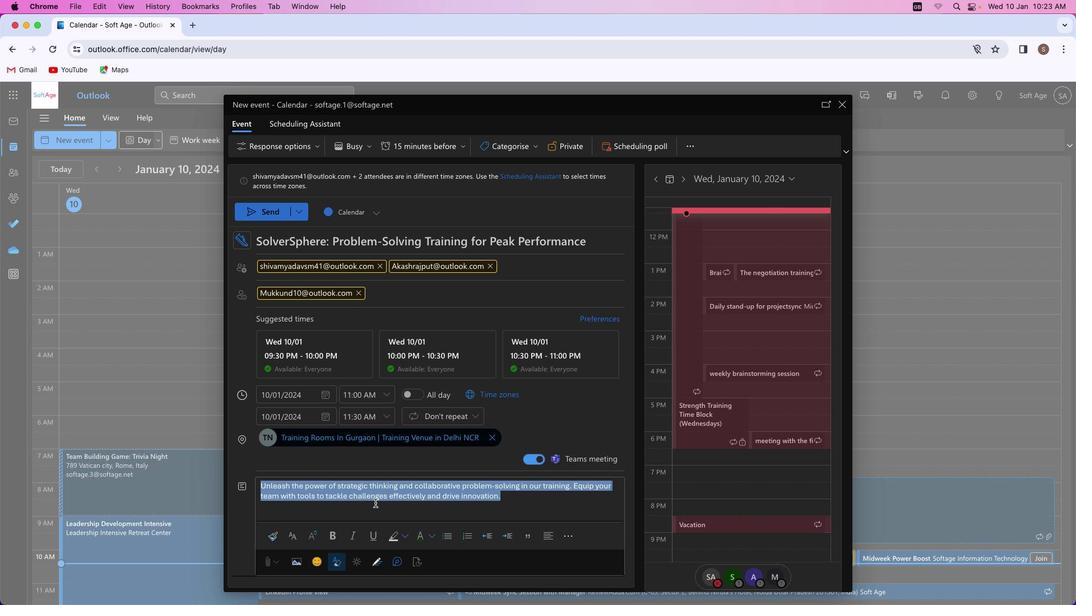 
Action: Mouse moved to (370, 508)
Screenshot: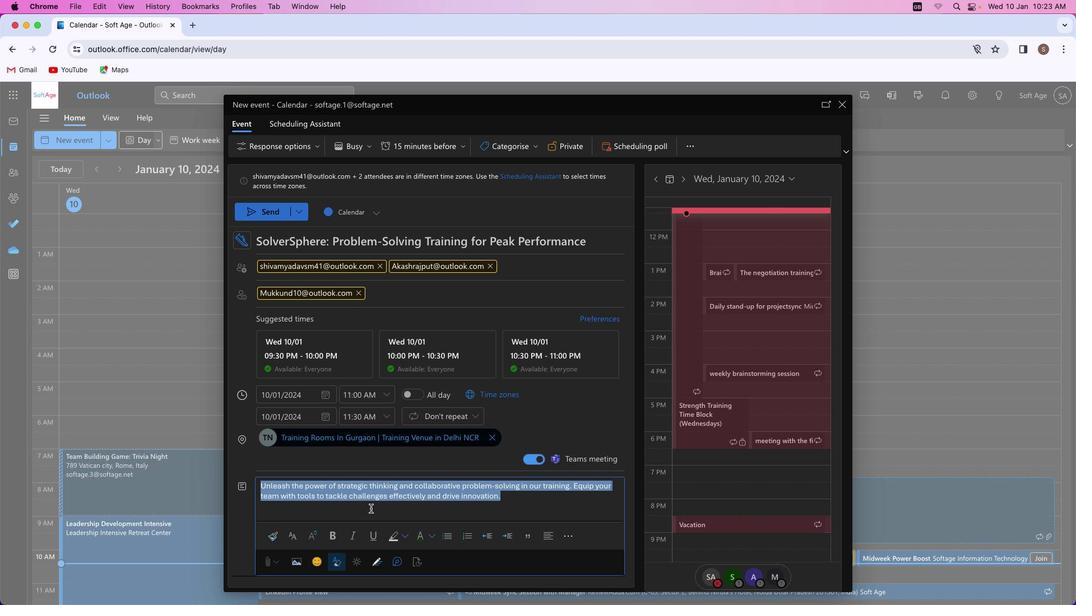 
Action: Mouse pressed left at (370, 508)
Screenshot: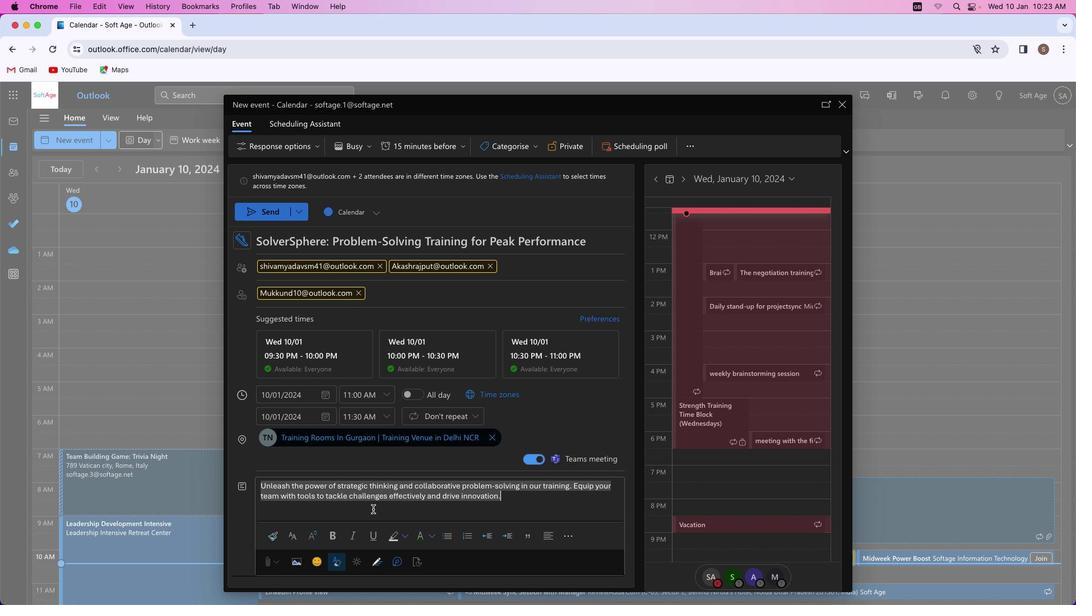 
Action: Mouse moved to (568, 487)
Screenshot: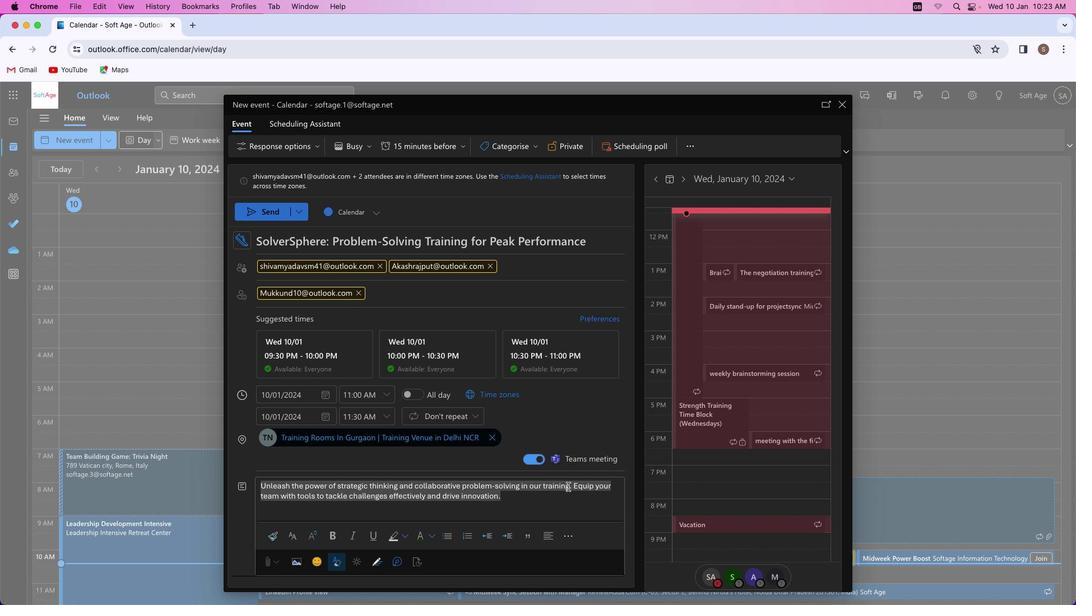 
Action: Mouse pressed left at (568, 487)
Screenshot: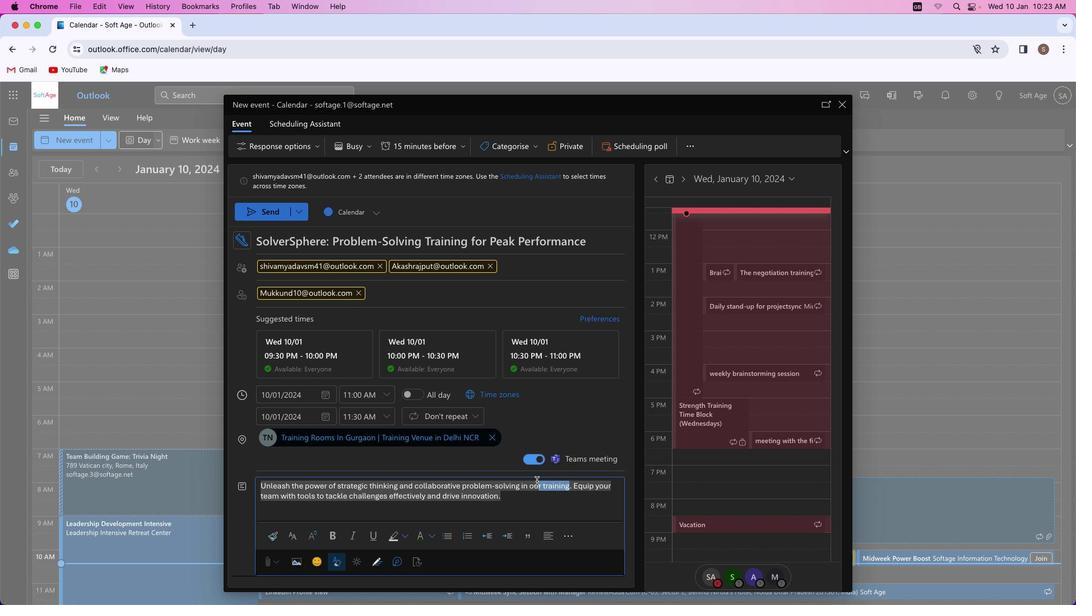 
Action: Mouse moved to (421, 537)
Screenshot: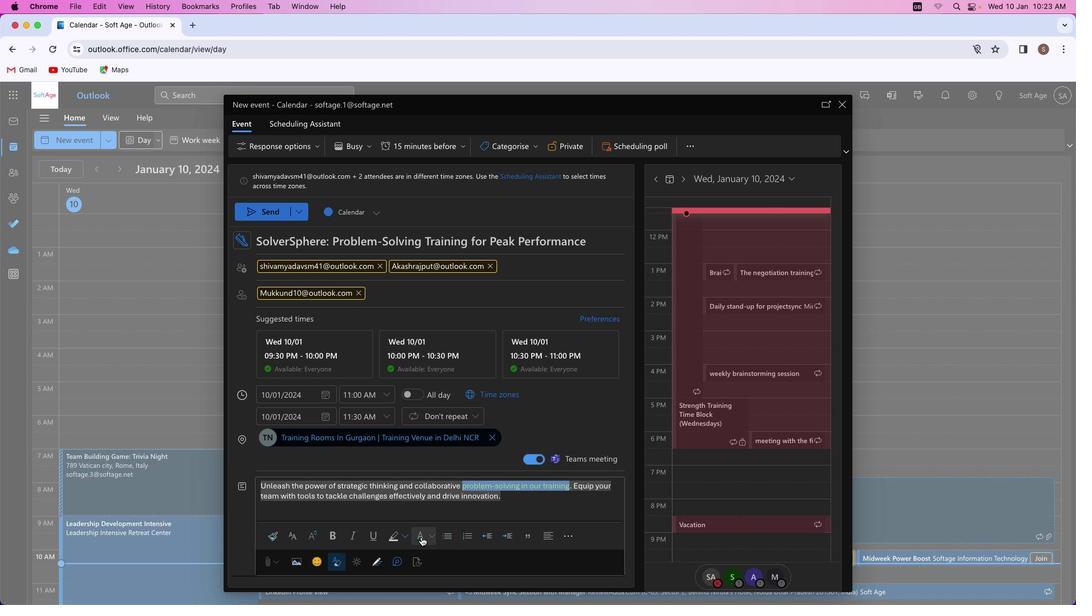 
Action: Mouse pressed left at (421, 537)
Screenshot: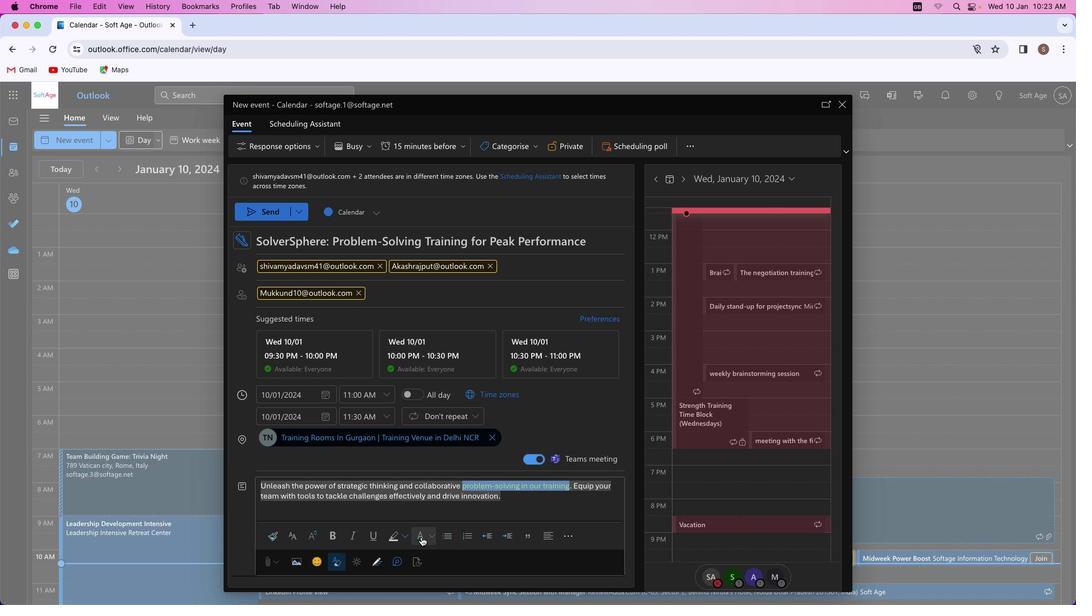 
Action: Mouse moved to (354, 536)
Screenshot: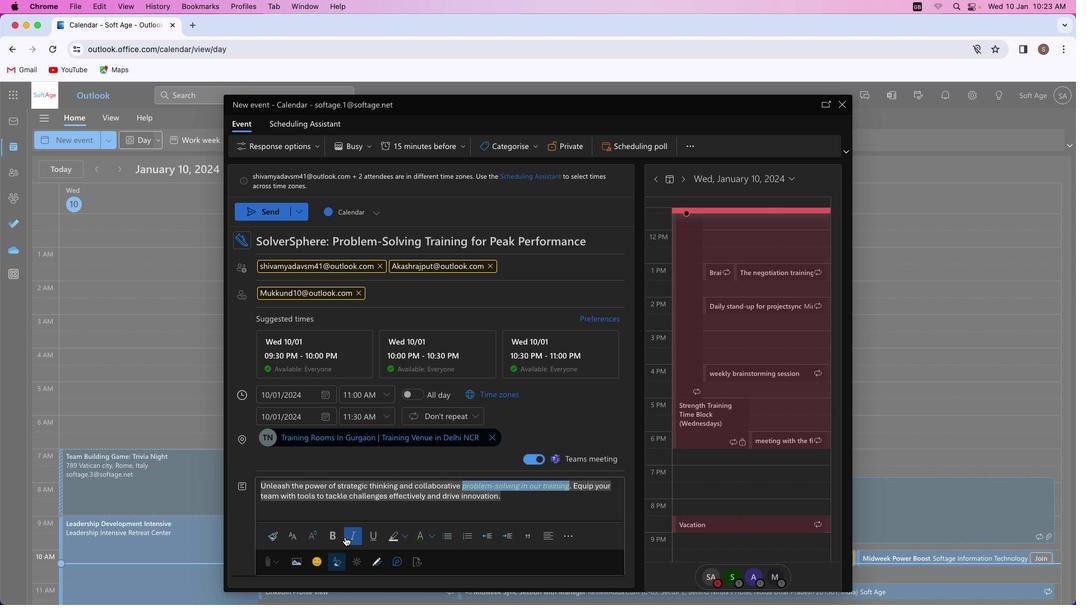 
Action: Mouse pressed left at (354, 536)
Screenshot: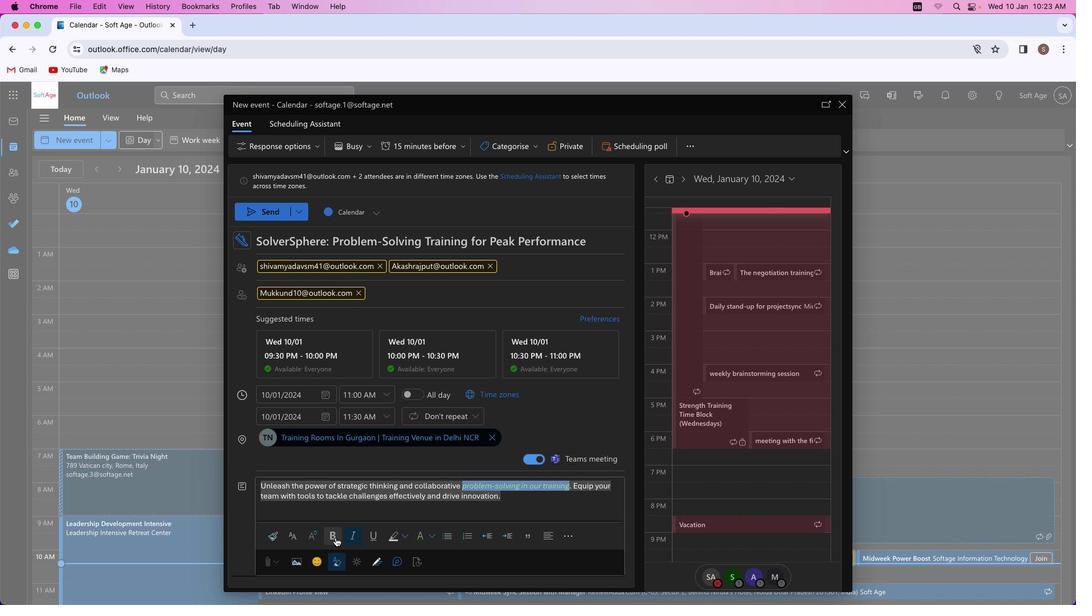 
Action: Mouse moved to (334, 537)
Screenshot: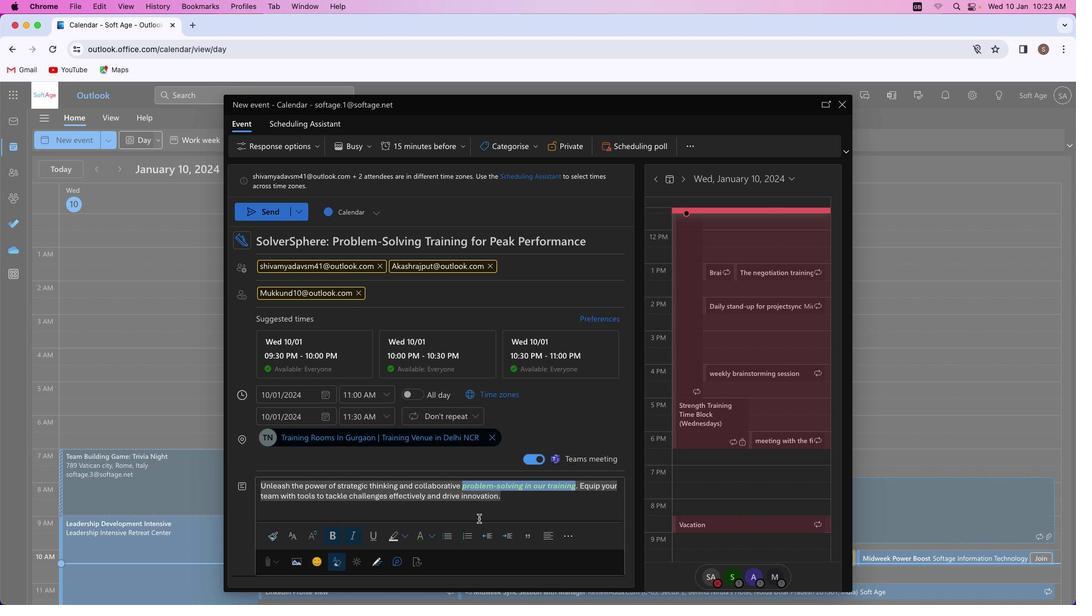 
Action: Mouse pressed left at (334, 537)
Screenshot: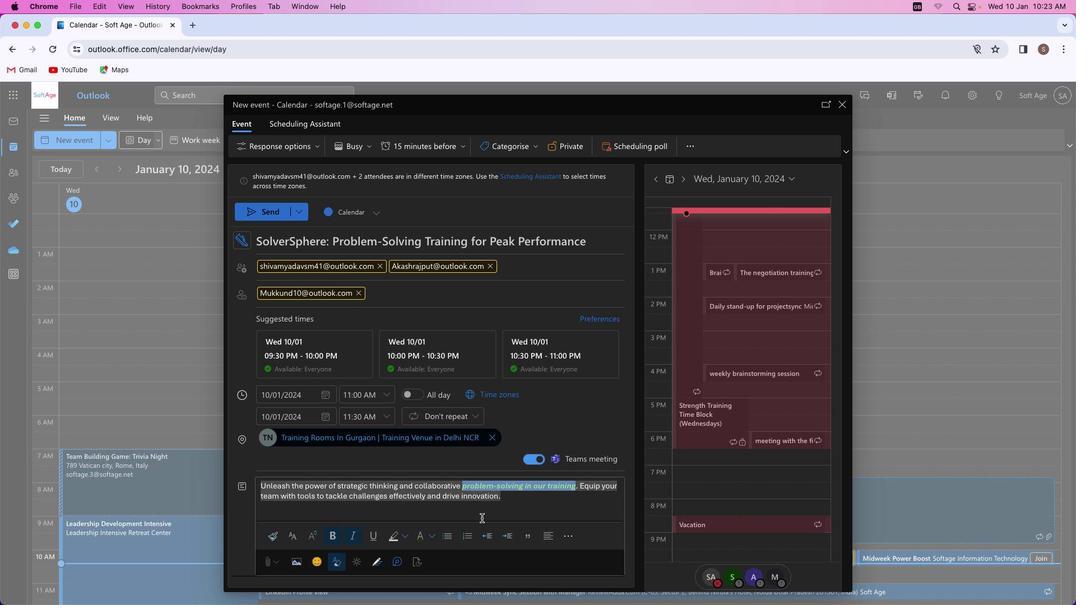 
Action: Mouse moved to (504, 509)
Screenshot: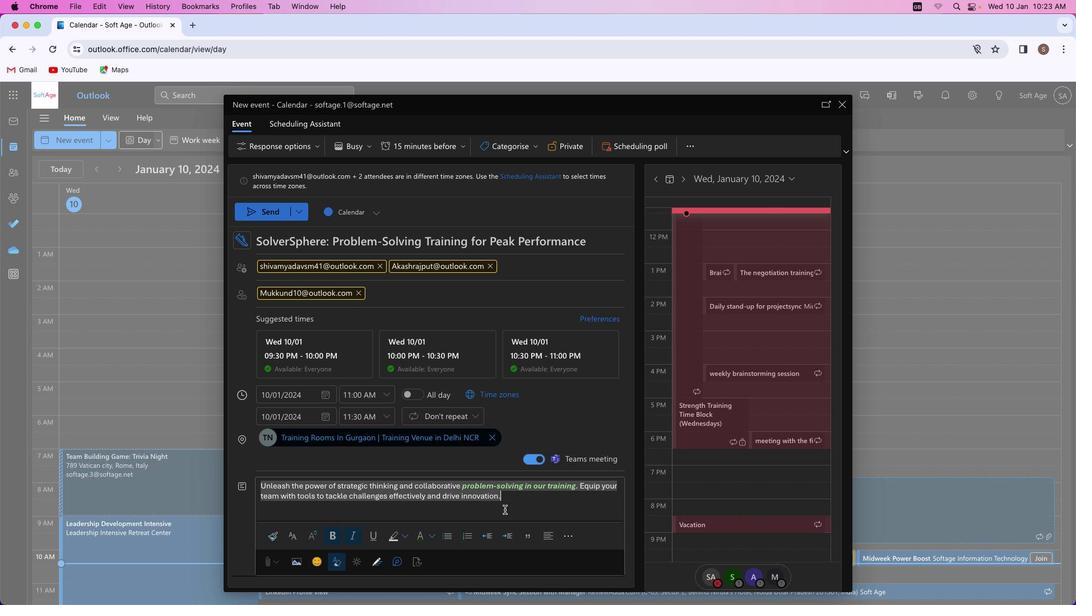 
Action: Mouse pressed left at (504, 509)
Screenshot: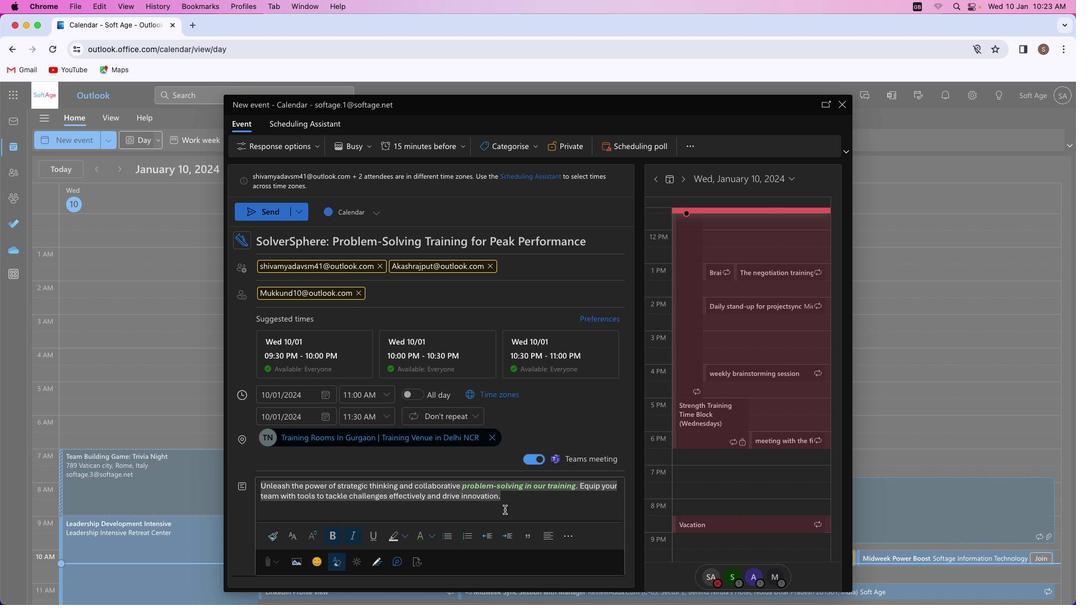
Action: Mouse moved to (534, 148)
Screenshot: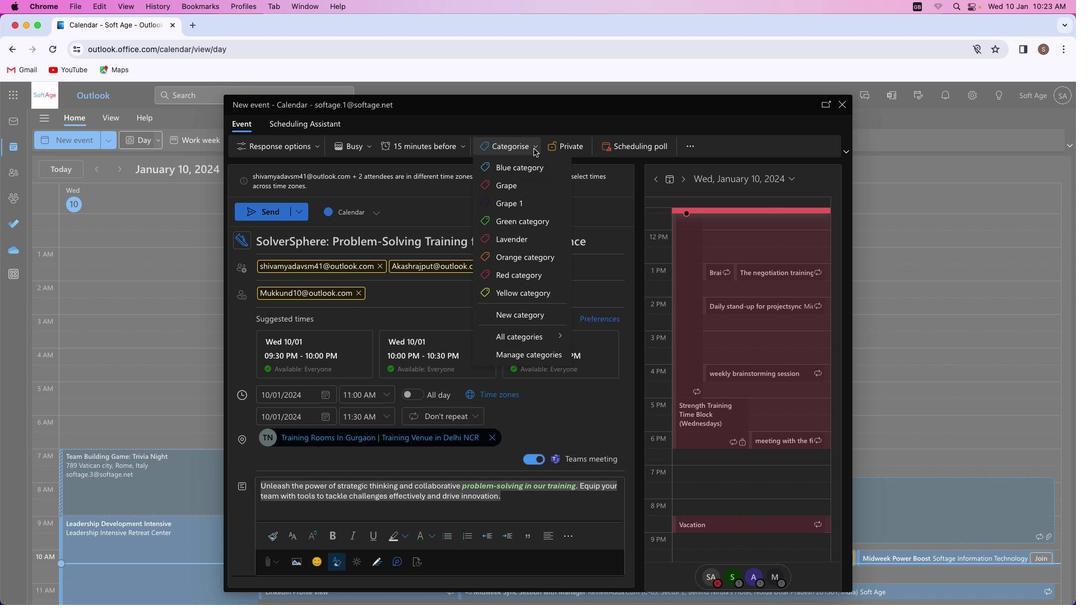 
Action: Mouse pressed left at (534, 148)
Screenshot: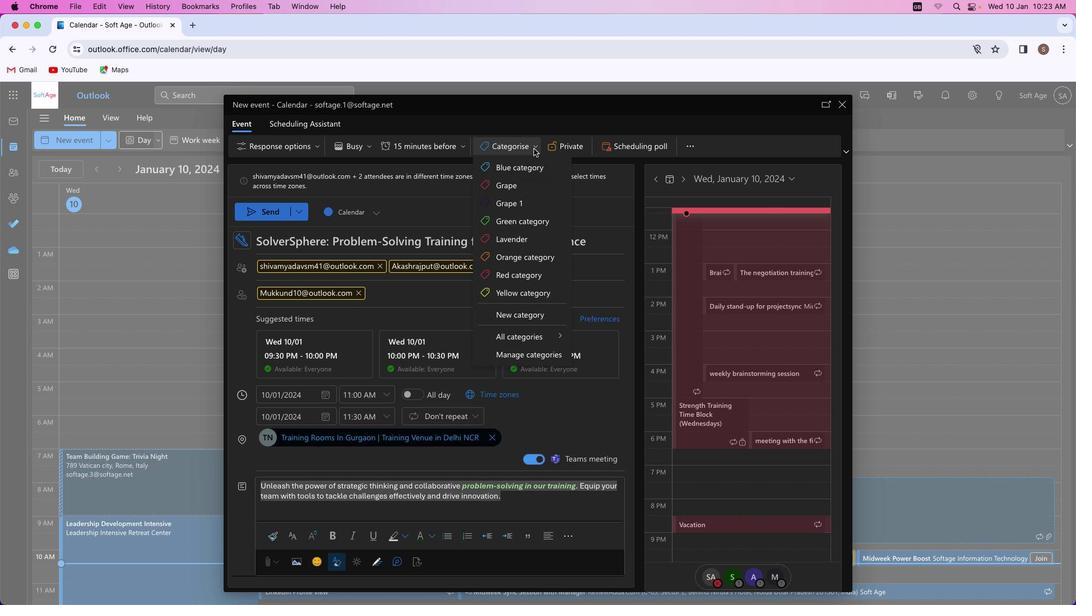 
Action: Mouse moved to (490, 255)
Screenshot: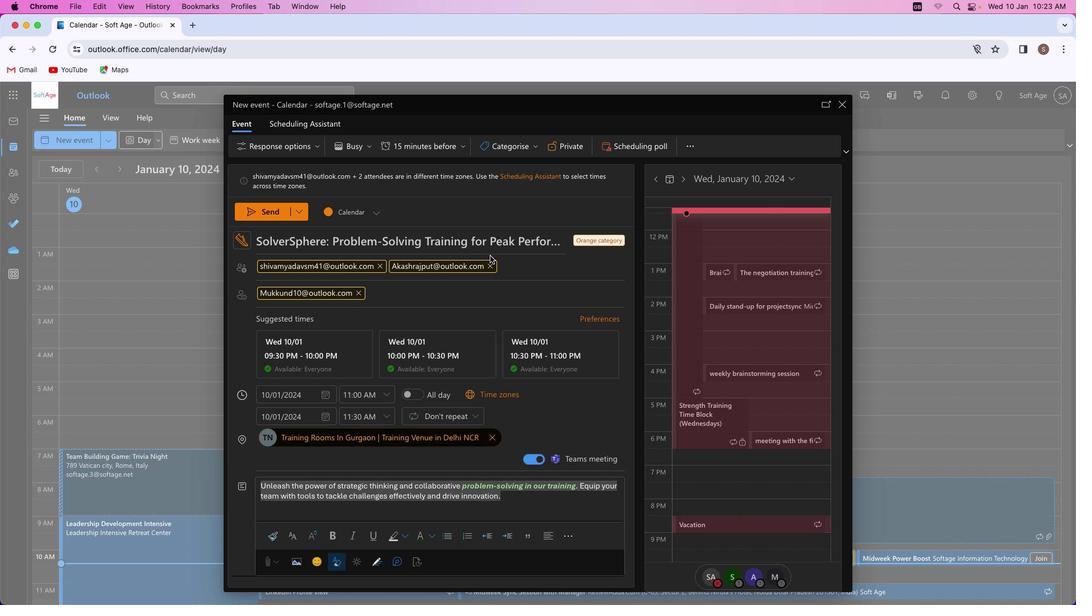 
Action: Mouse pressed left at (490, 255)
Screenshot: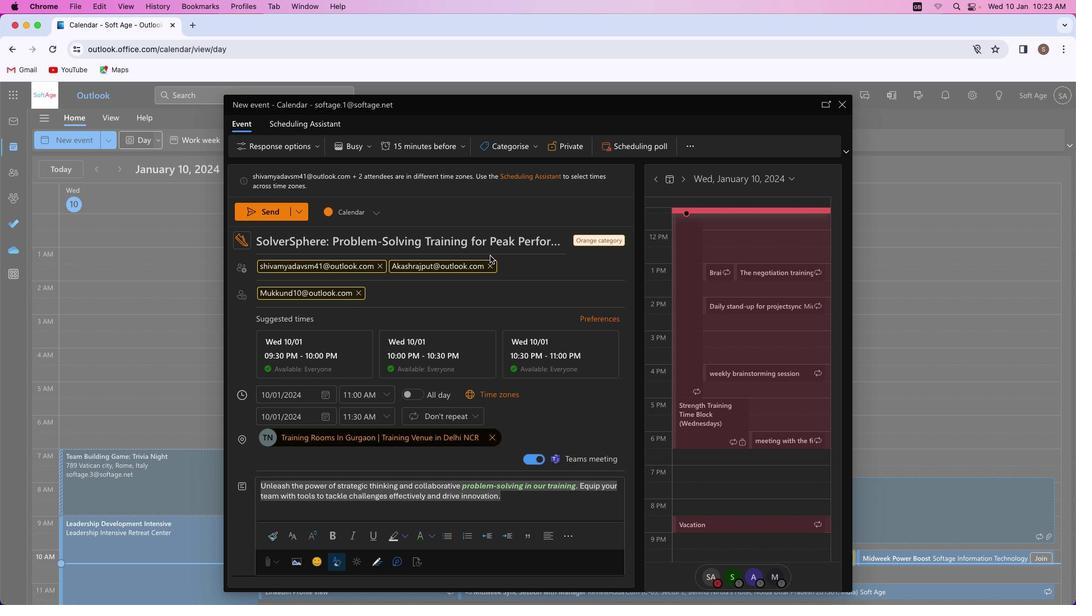 
Action: Mouse moved to (264, 211)
Screenshot: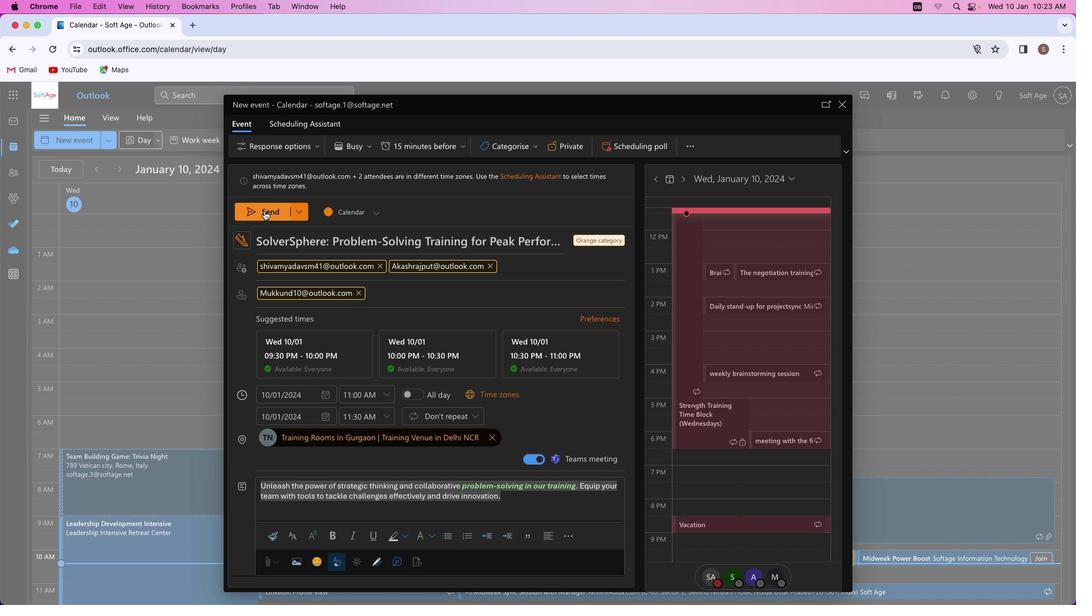 
Action: Mouse pressed left at (264, 211)
Screenshot: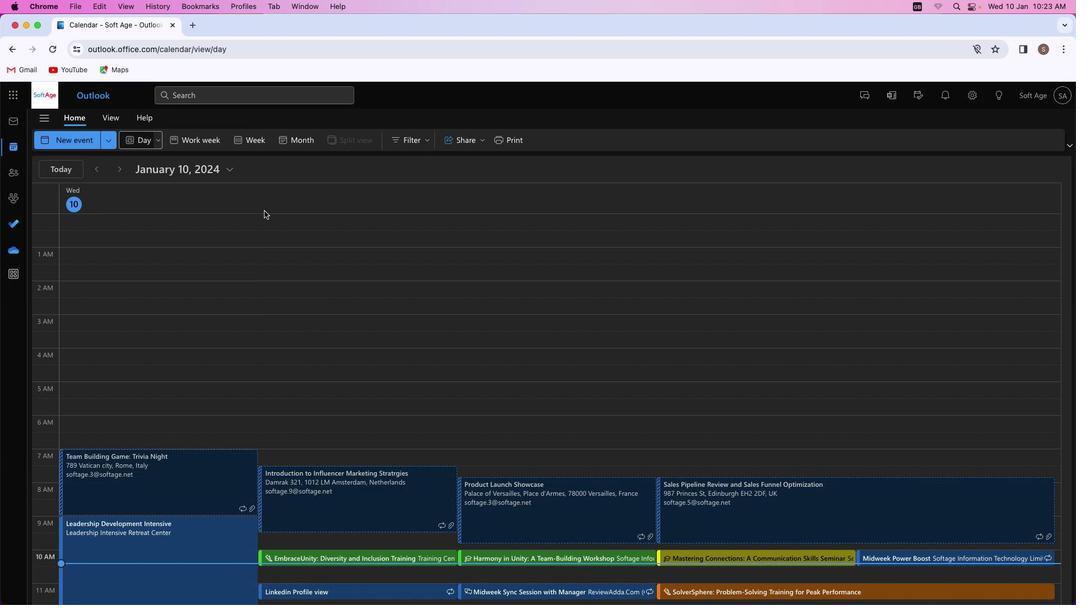 
Action: Mouse moved to (542, 363)
Screenshot: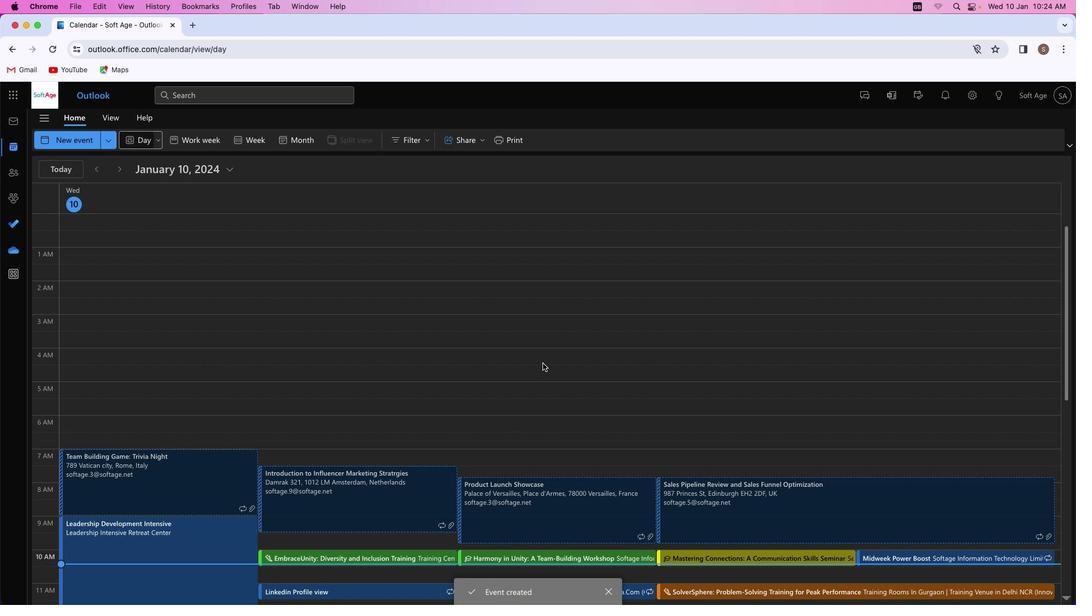 
